 Task: Check the percentage active listings of center island in the last 5 years.
Action: Mouse moved to (985, 218)
Screenshot: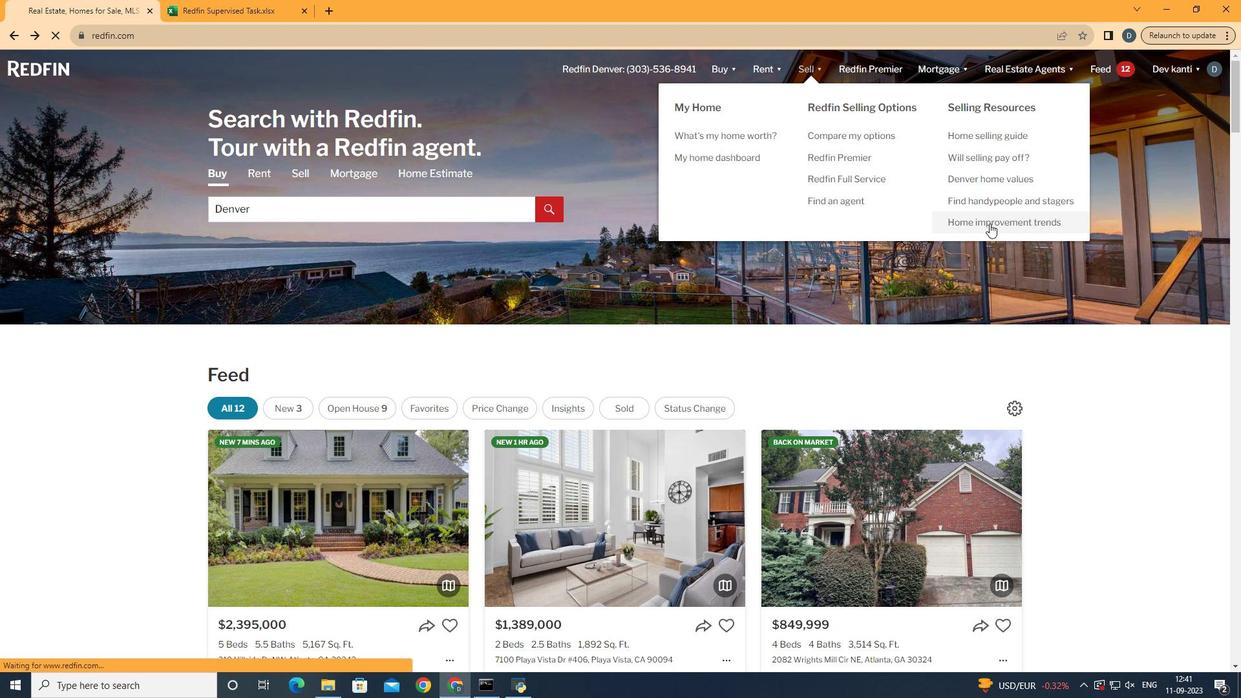 
Action: Mouse pressed left at (985, 218)
Screenshot: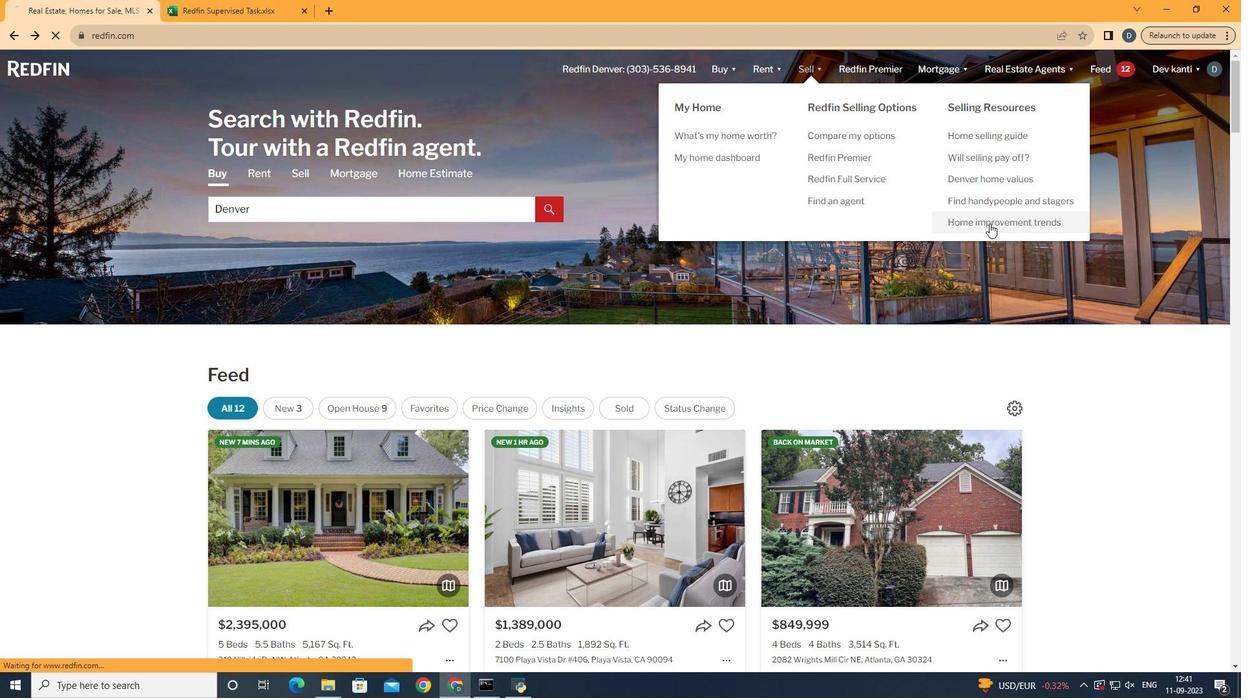 
Action: Mouse moved to (292, 239)
Screenshot: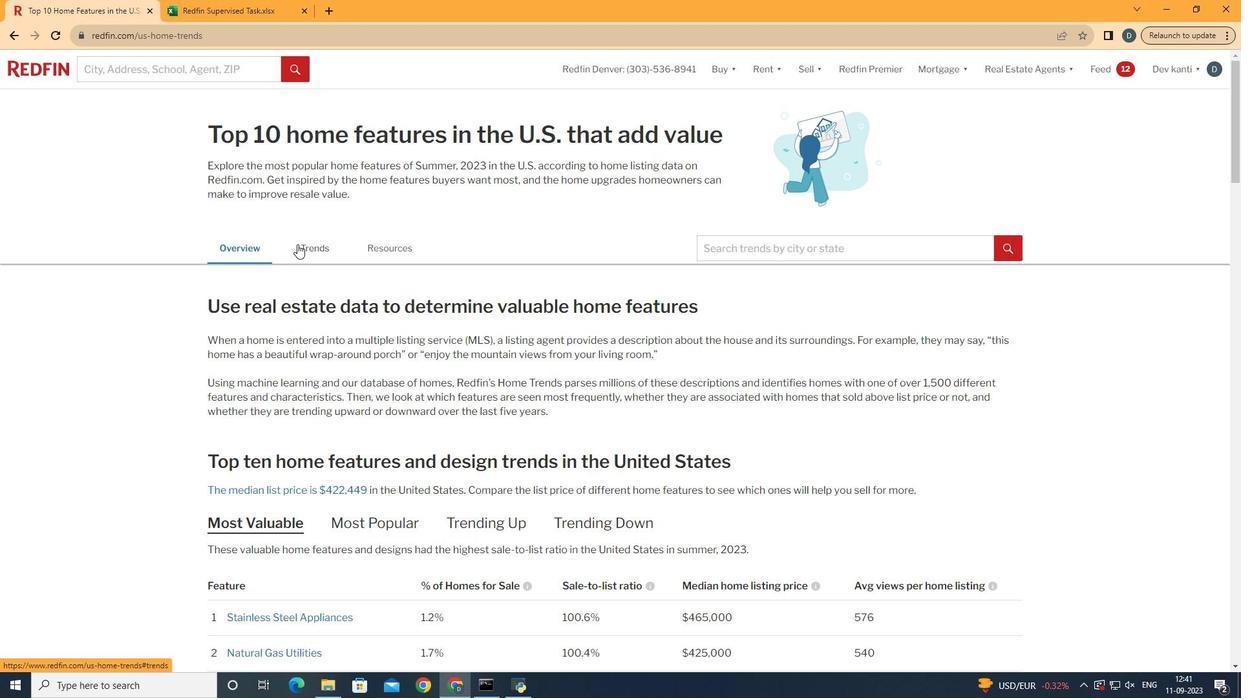
Action: Mouse pressed left at (292, 239)
Screenshot: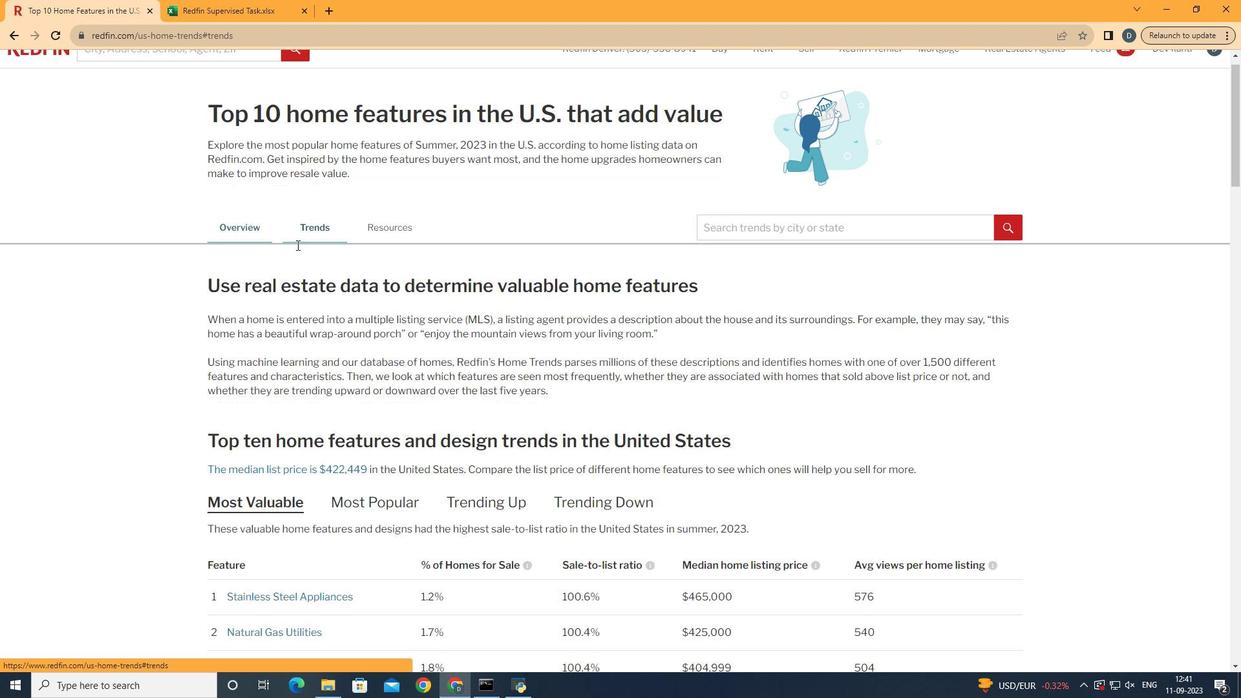
Action: Mouse moved to (459, 402)
Screenshot: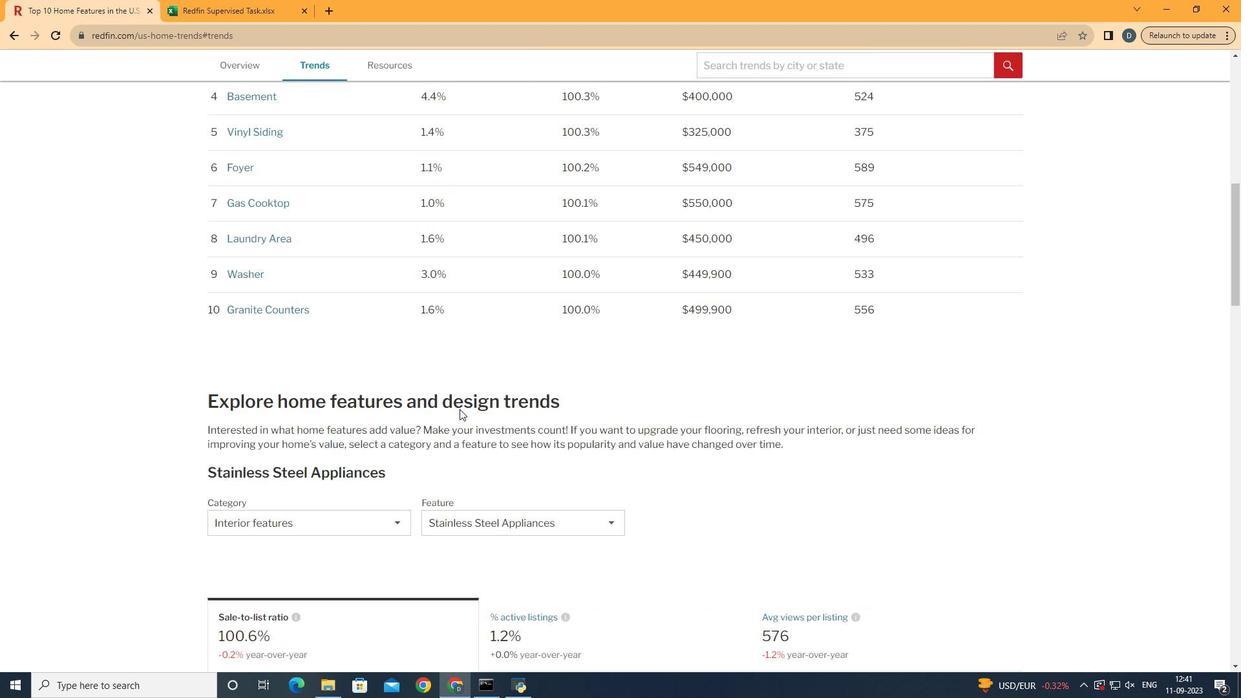 
Action: Mouse scrolled (459, 402) with delta (0, 0)
Screenshot: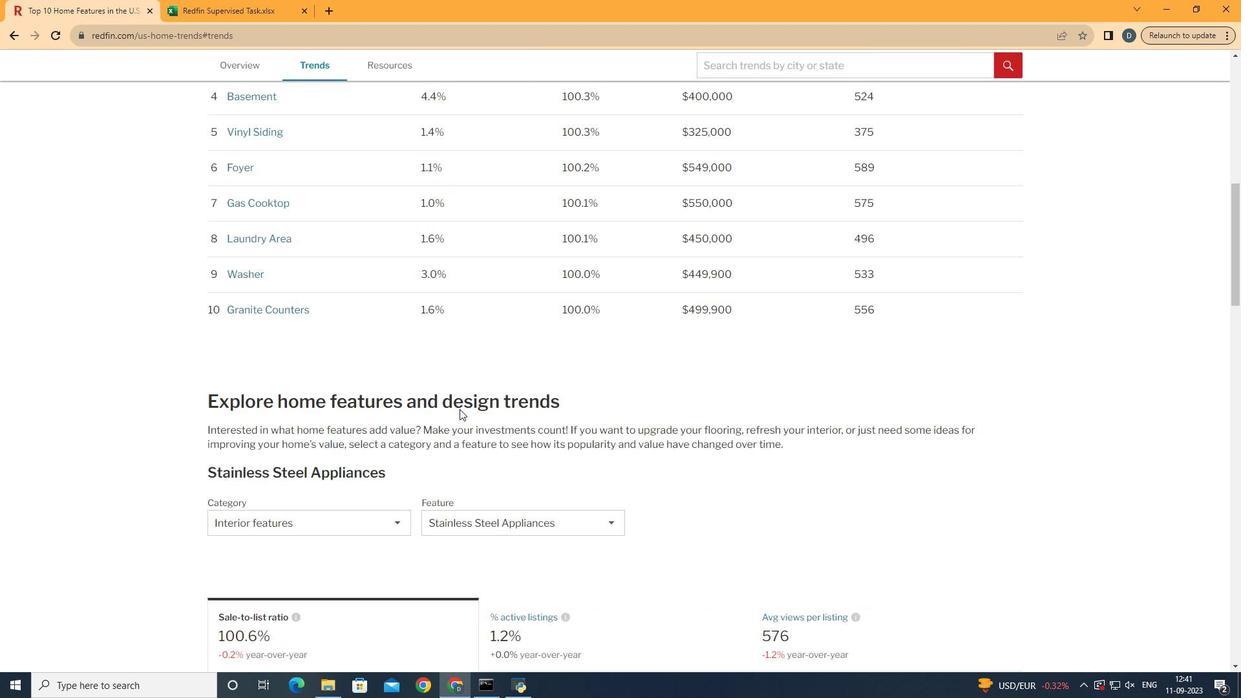 
Action: Mouse moved to (457, 403)
Screenshot: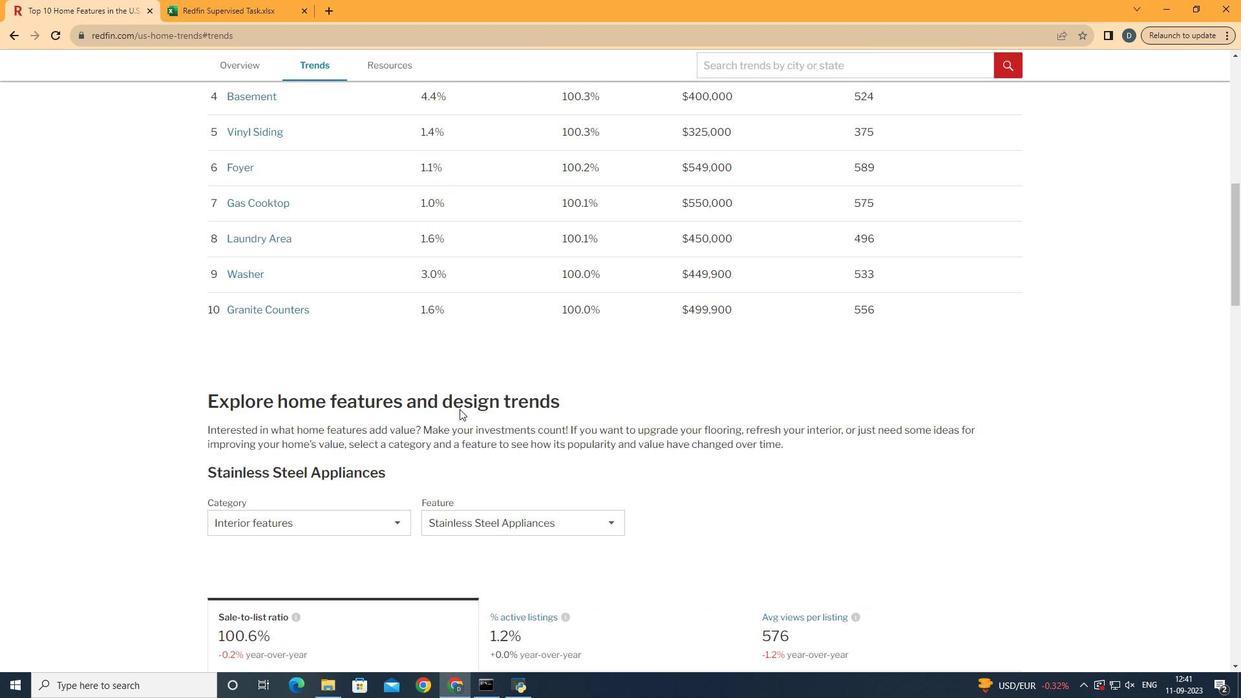 
Action: Mouse scrolled (457, 402) with delta (0, 0)
Screenshot: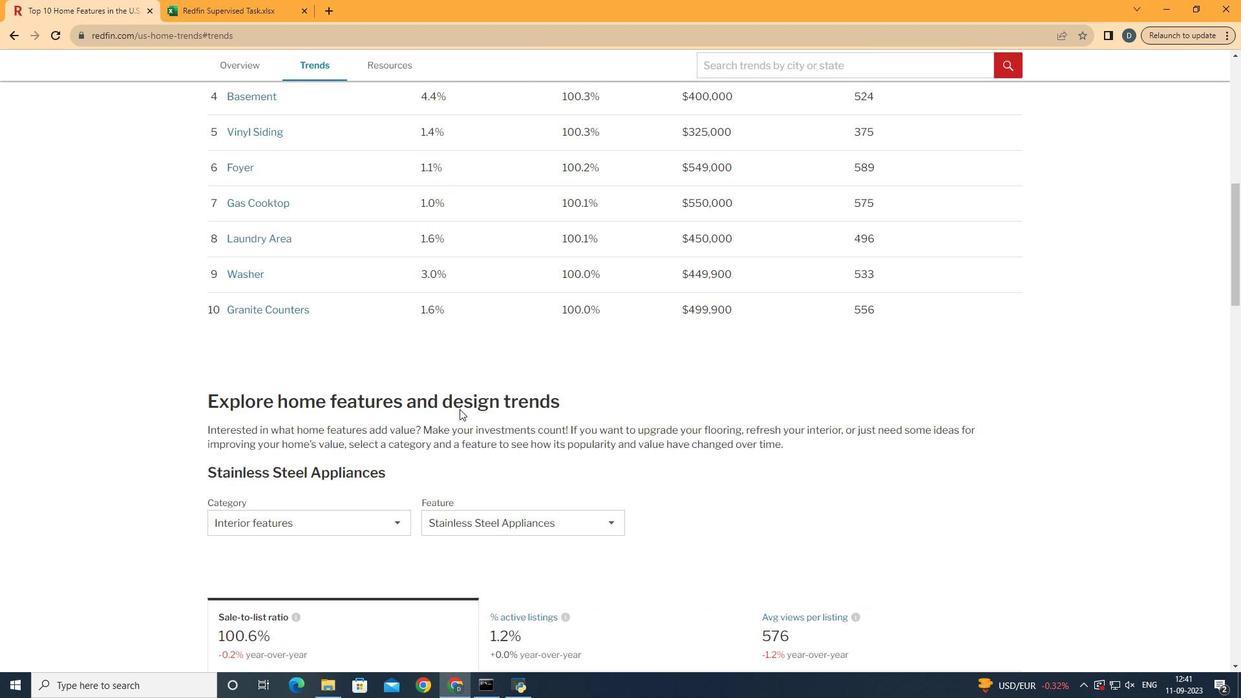 
Action: Mouse moved to (455, 404)
Screenshot: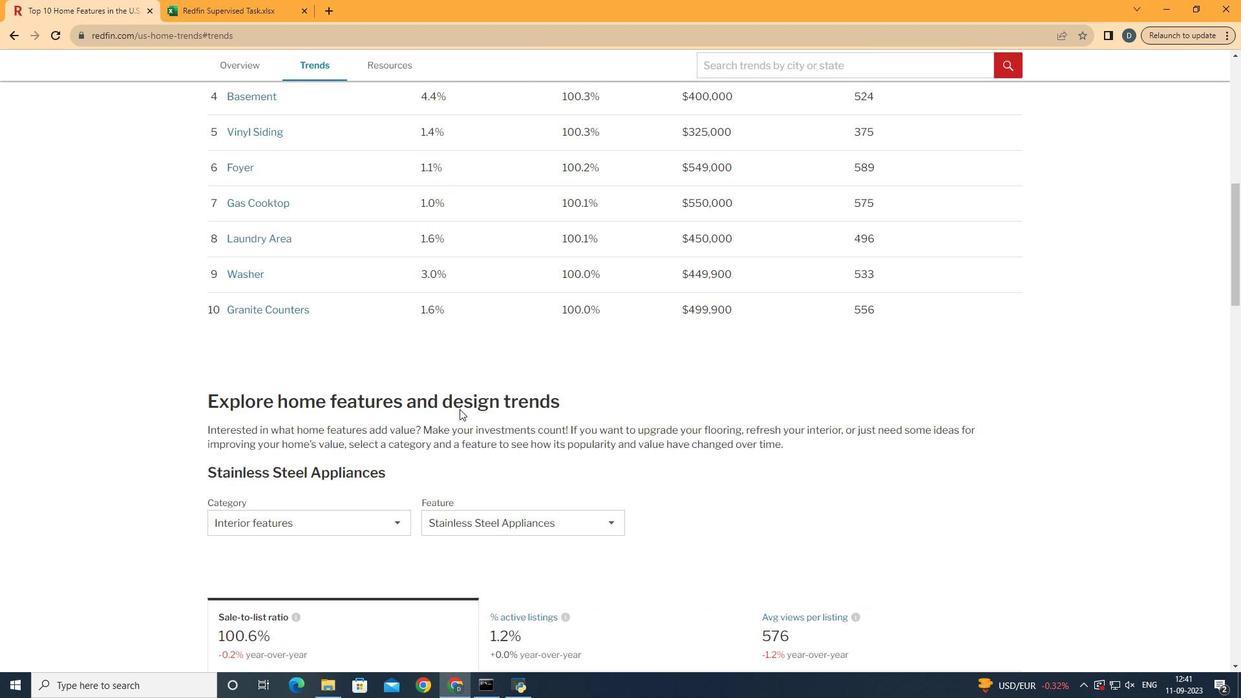 
Action: Mouse scrolled (455, 403) with delta (0, 0)
Screenshot: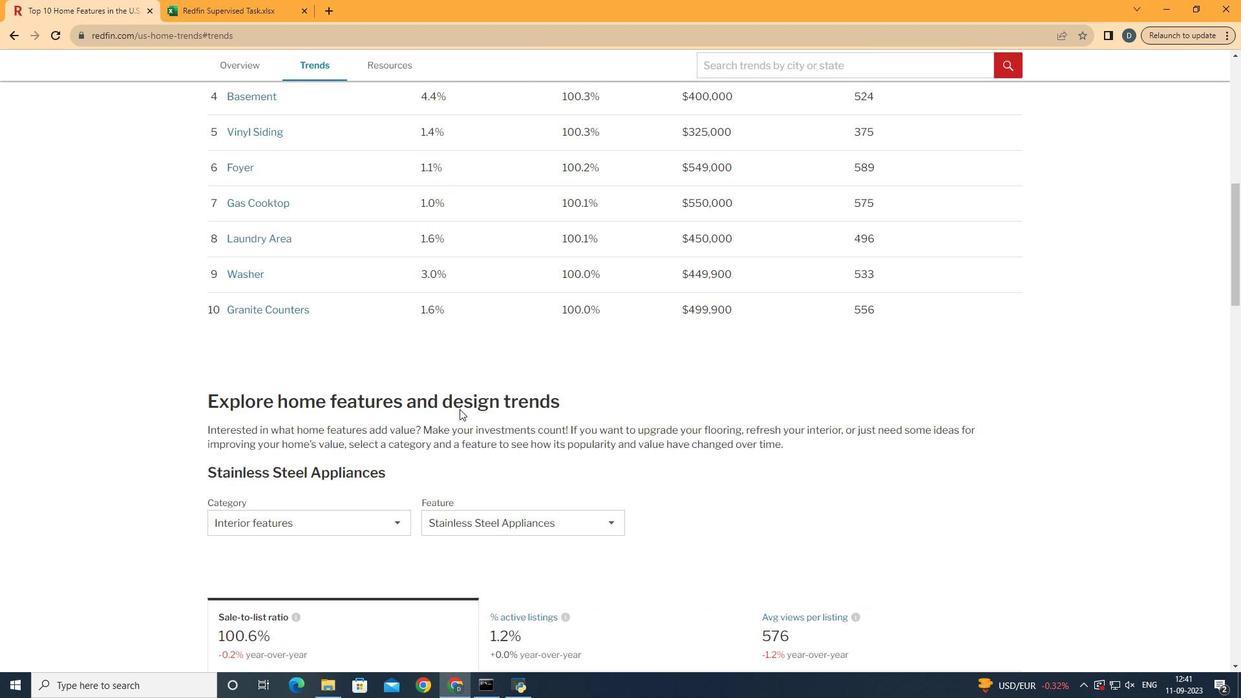 
Action: Mouse moved to (454, 404)
Screenshot: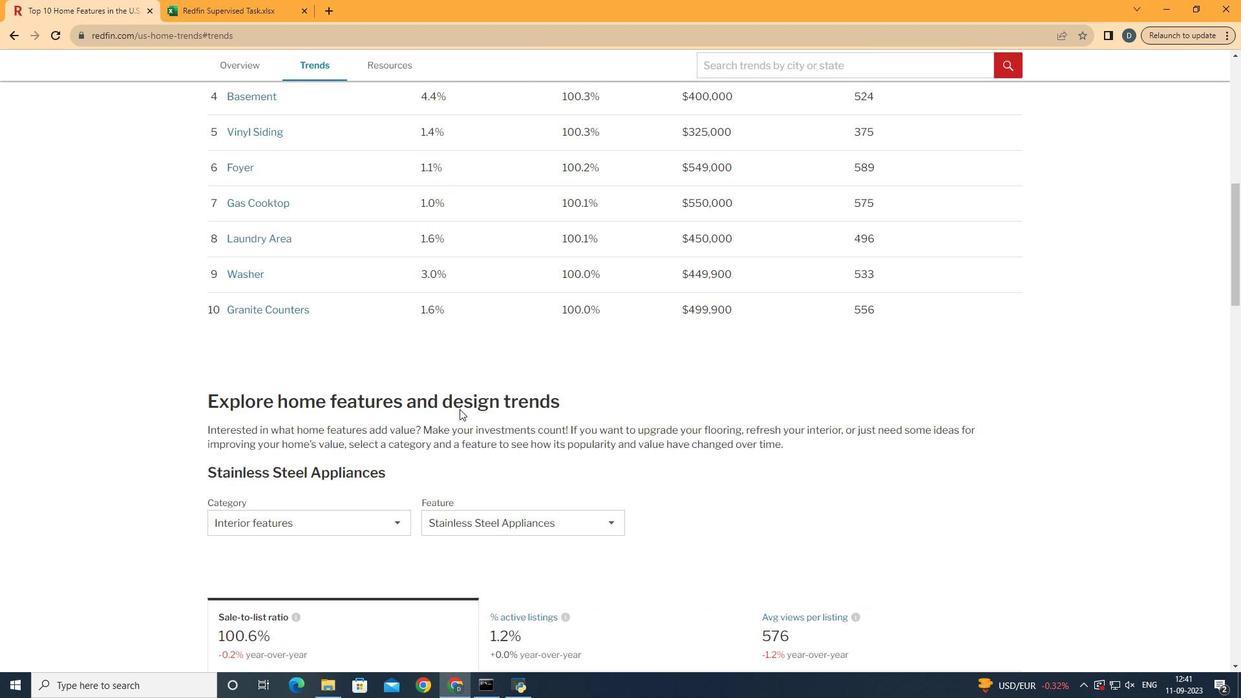 
Action: Mouse scrolled (454, 403) with delta (0, 0)
Screenshot: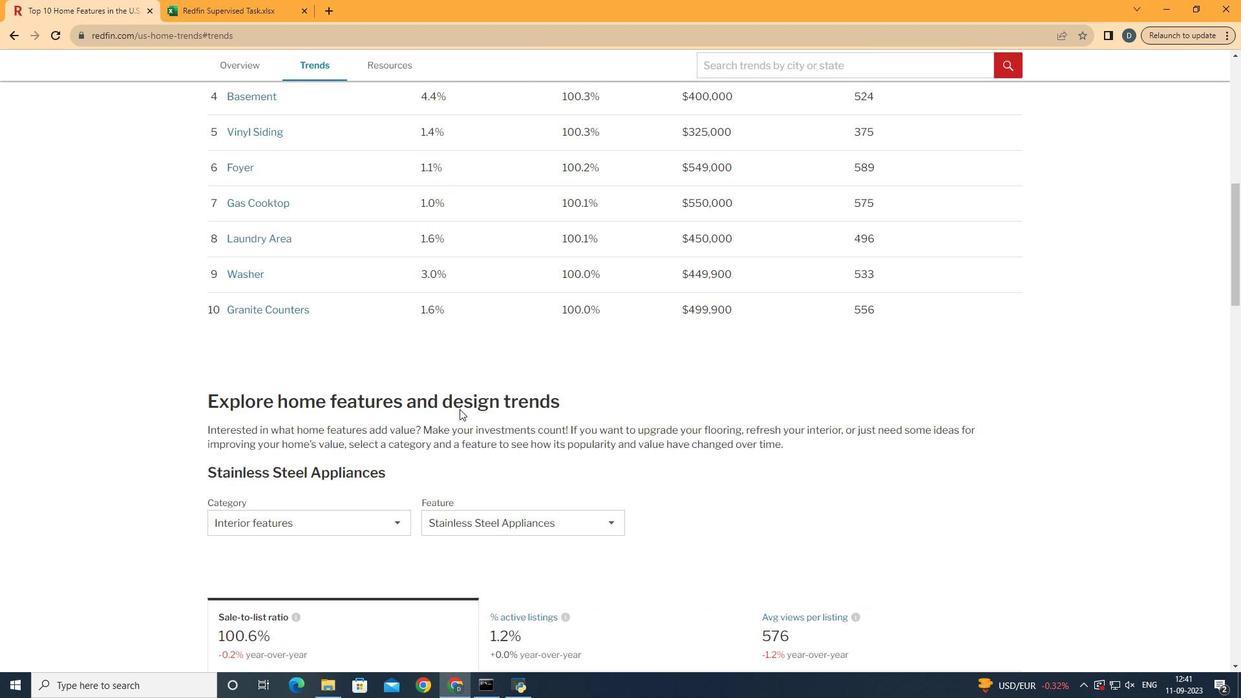 
Action: Mouse scrolled (454, 403) with delta (0, 0)
Screenshot: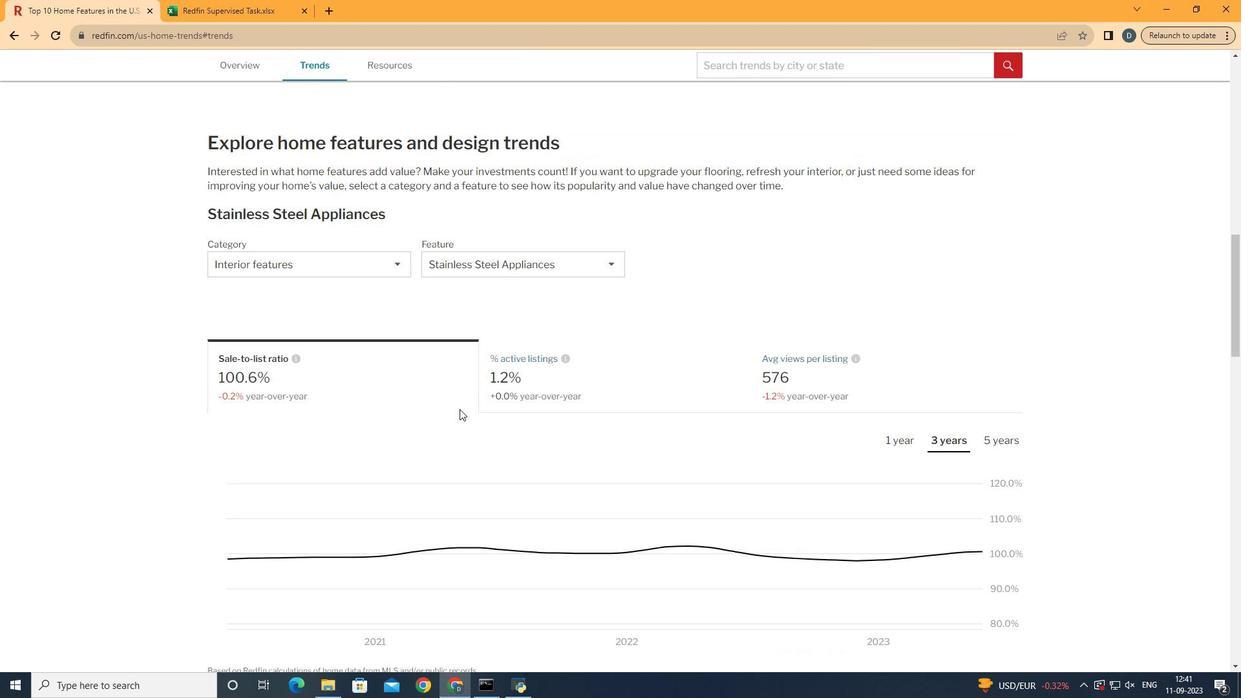 
Action: Mouse scrolled (454, 403) with delta (0, 0)
Screenshot: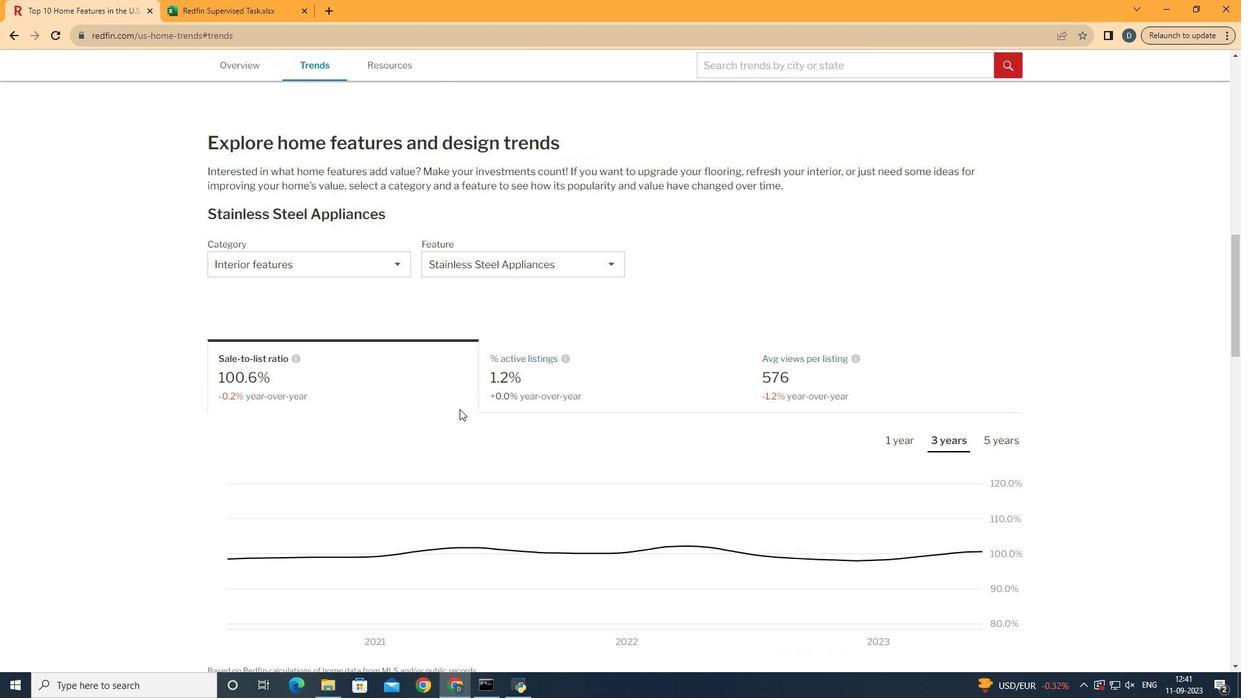 
Action: Mouse scrolled (454, 403) with delta (0, 0)
Screenshot: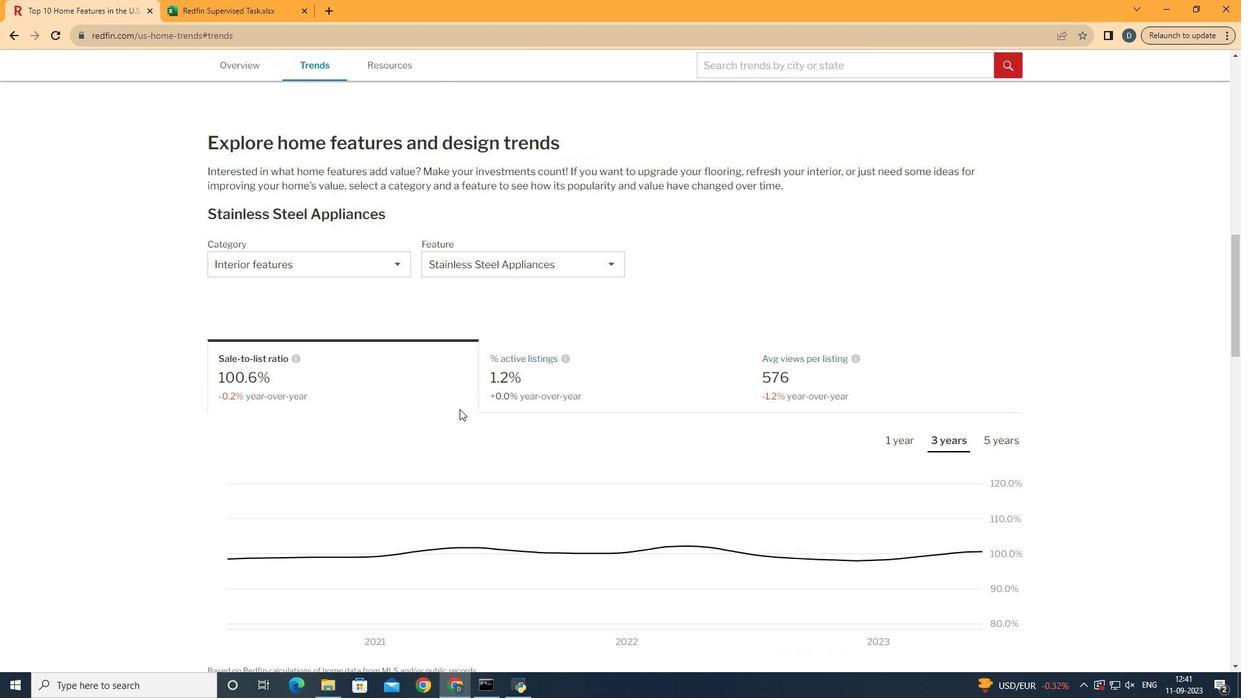 
Action: Mouse scrolled (454, 403) with delta (0, 0)
Screenshot: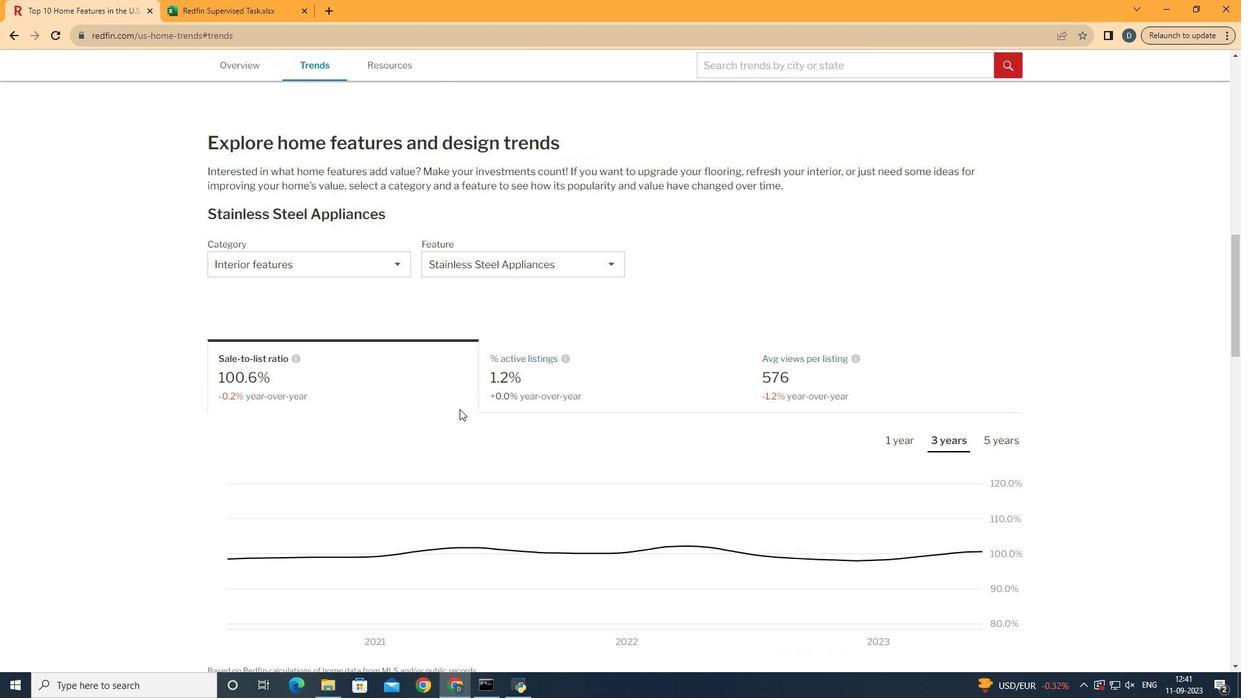 
Action: Mouse moved to (379, 283)
Screenshot: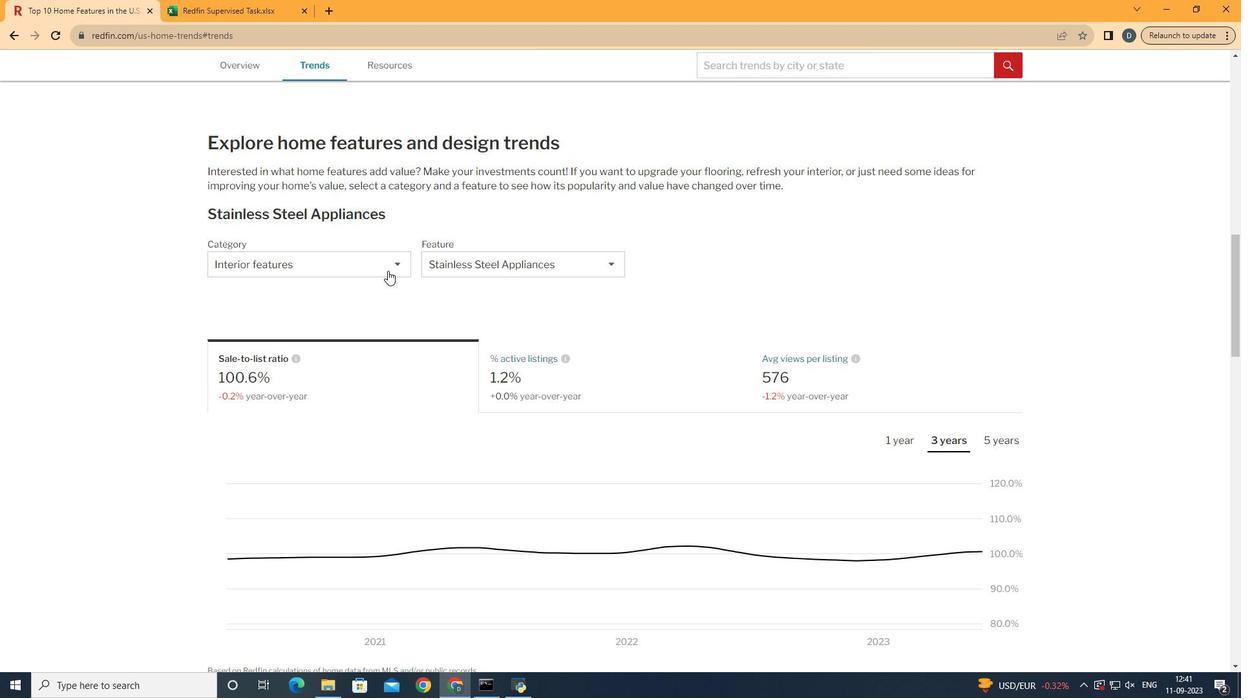
Action: Mouse pressed left at (379, 283)
Screenshot: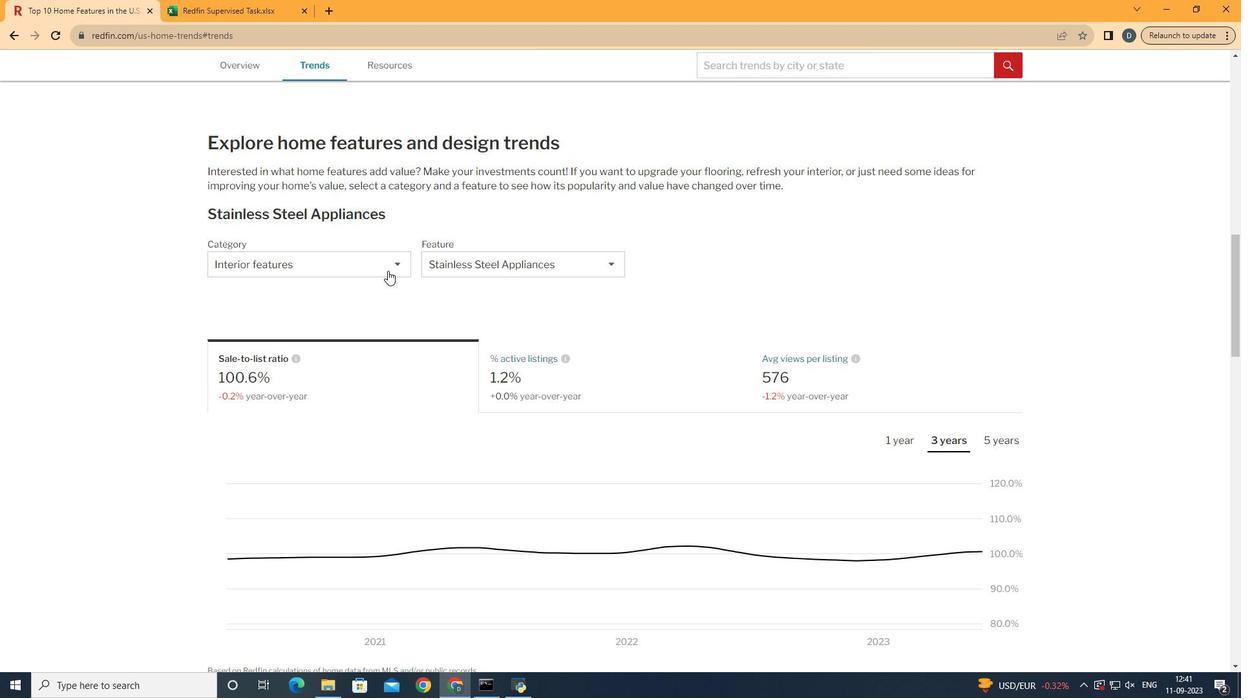 
Action: Mouse moved to (382, 265)
Screenshot: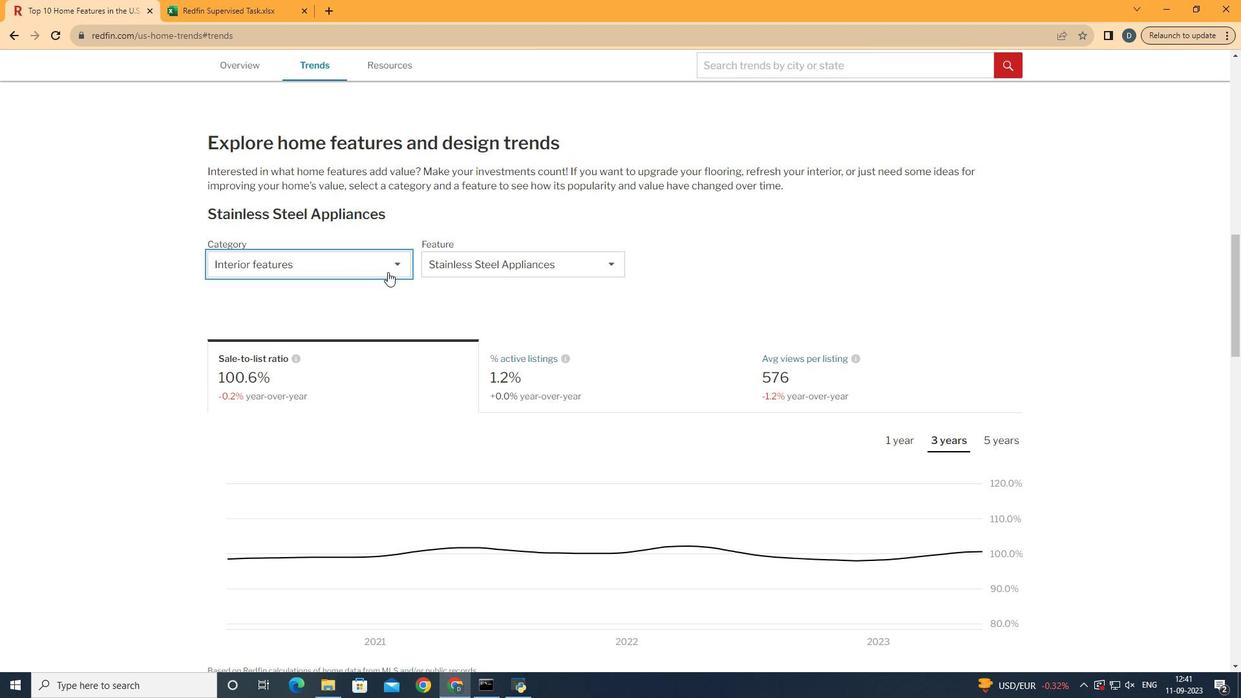 
Action: Mouse pressed left at (382, 265)
Screenshot: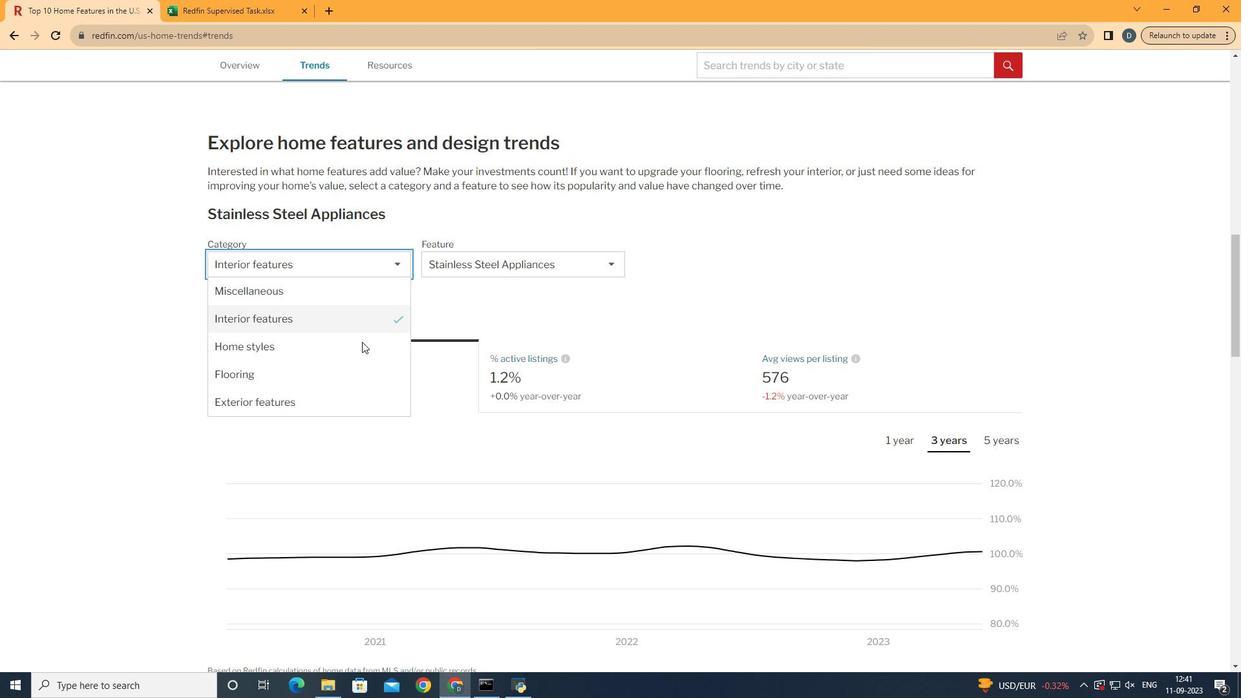 
Action: Mouse moved to (379, 318)
Screenshot: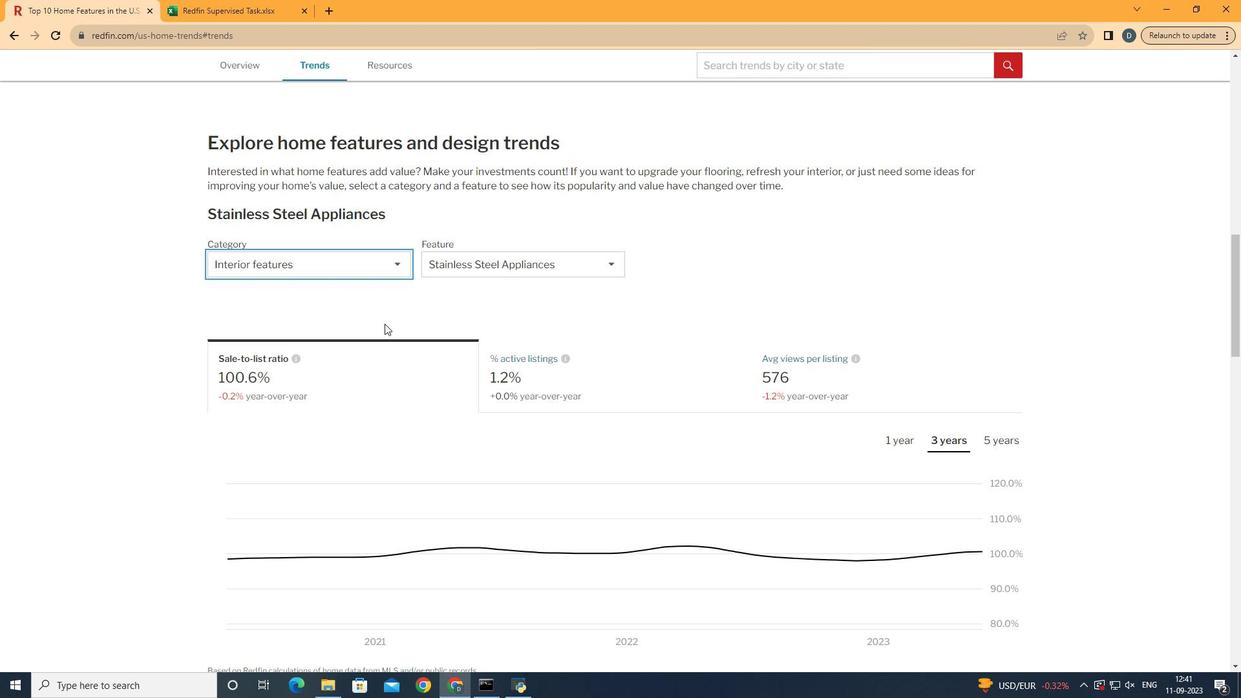 
Action: Mouse pressed left at (379, 318)
Screenshot: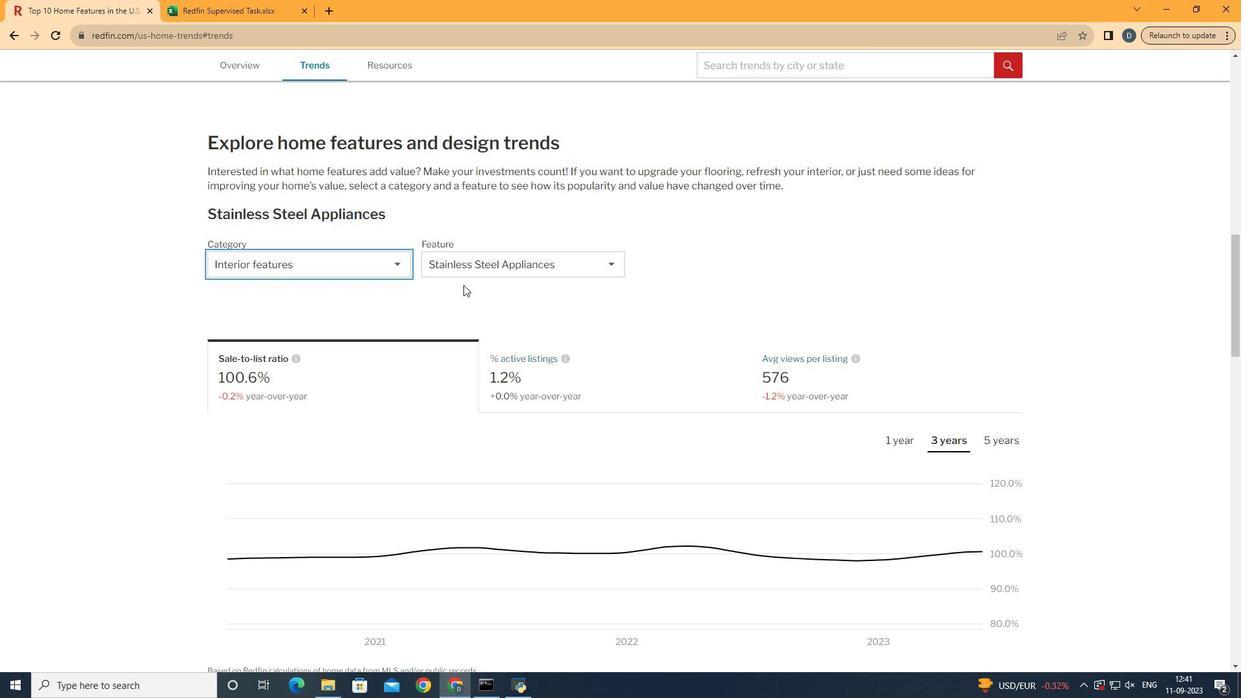
Action: Mouse moved to (504, 260)
Screenshot: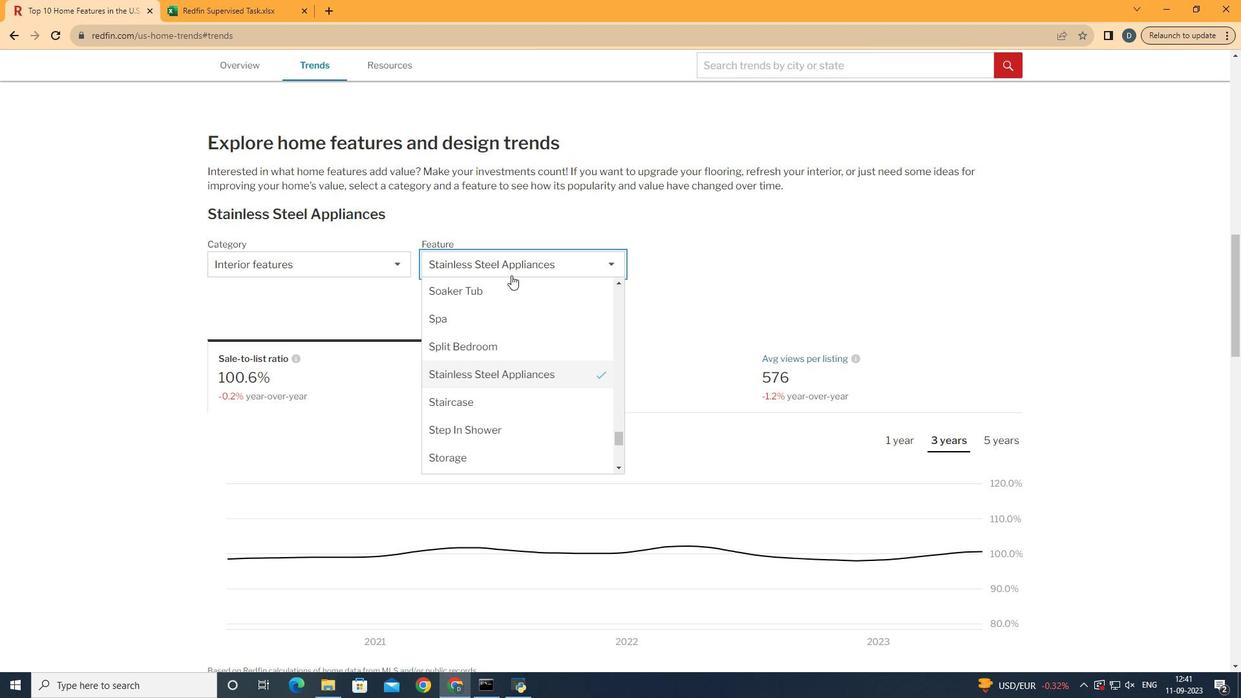 
Action: Mouse pressed left at (504, 260)
Screenshot: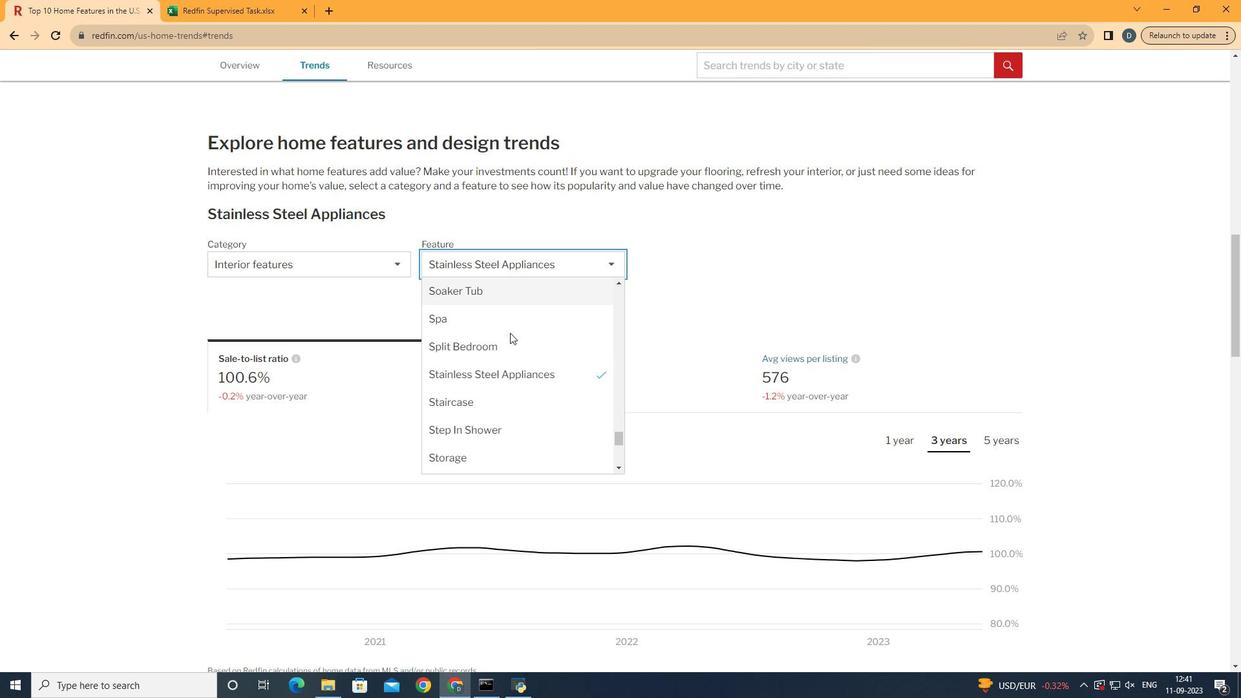 
Action: Mouse moved to (496, 354)
Screenshot: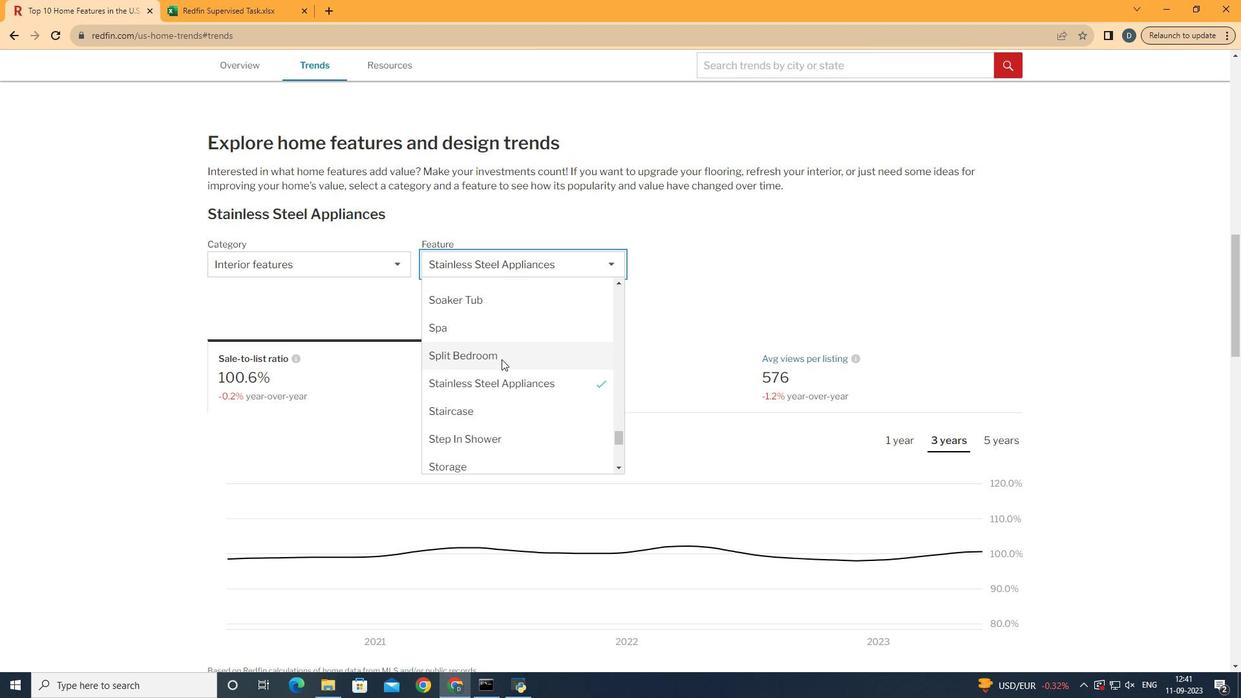 
Action: Mouse scrolled (496, 355) with delta (0, 0)
Screenshot: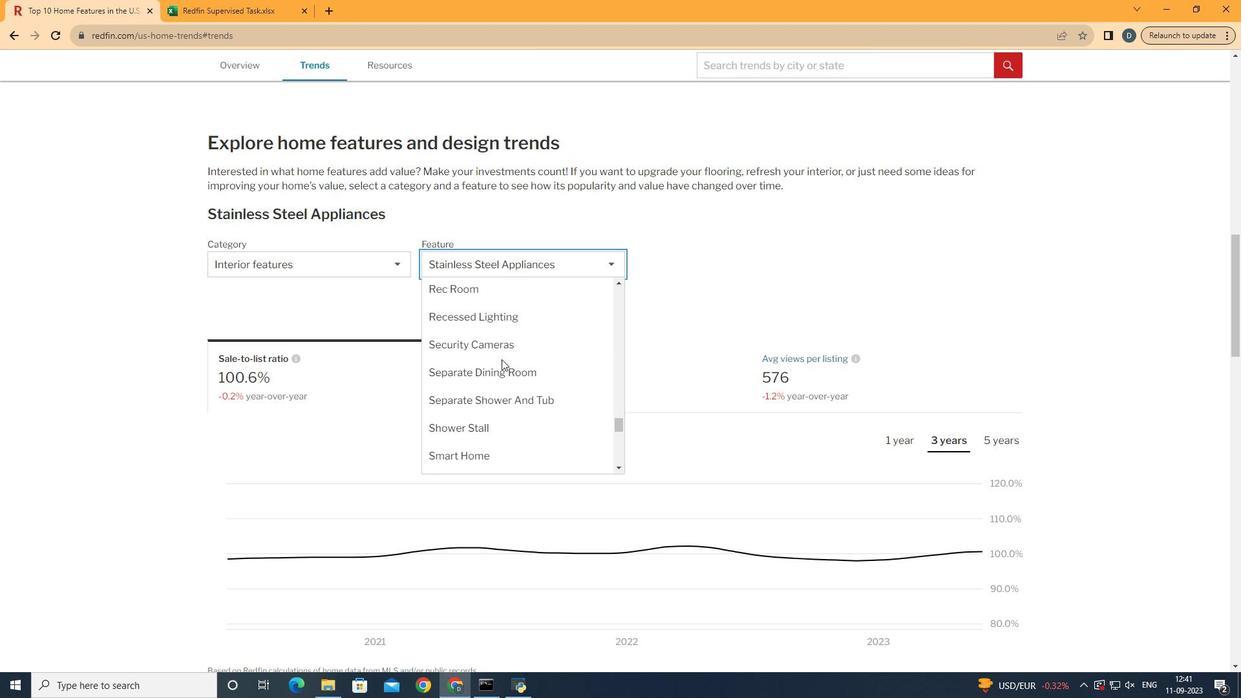 
Action: Mouse scrolled (496, 355) with delta (0, 0)
Screenshot: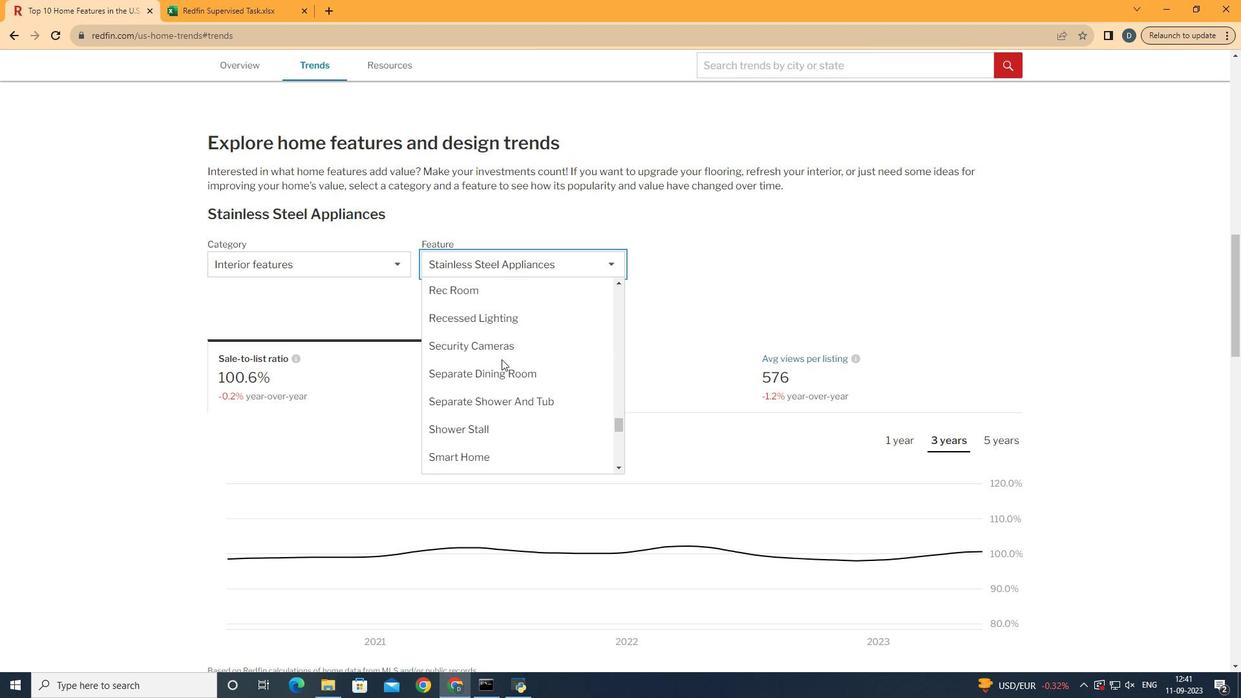 
Action: Mouse scrolled (496, 355) with delta (0, 0)
Screenshot: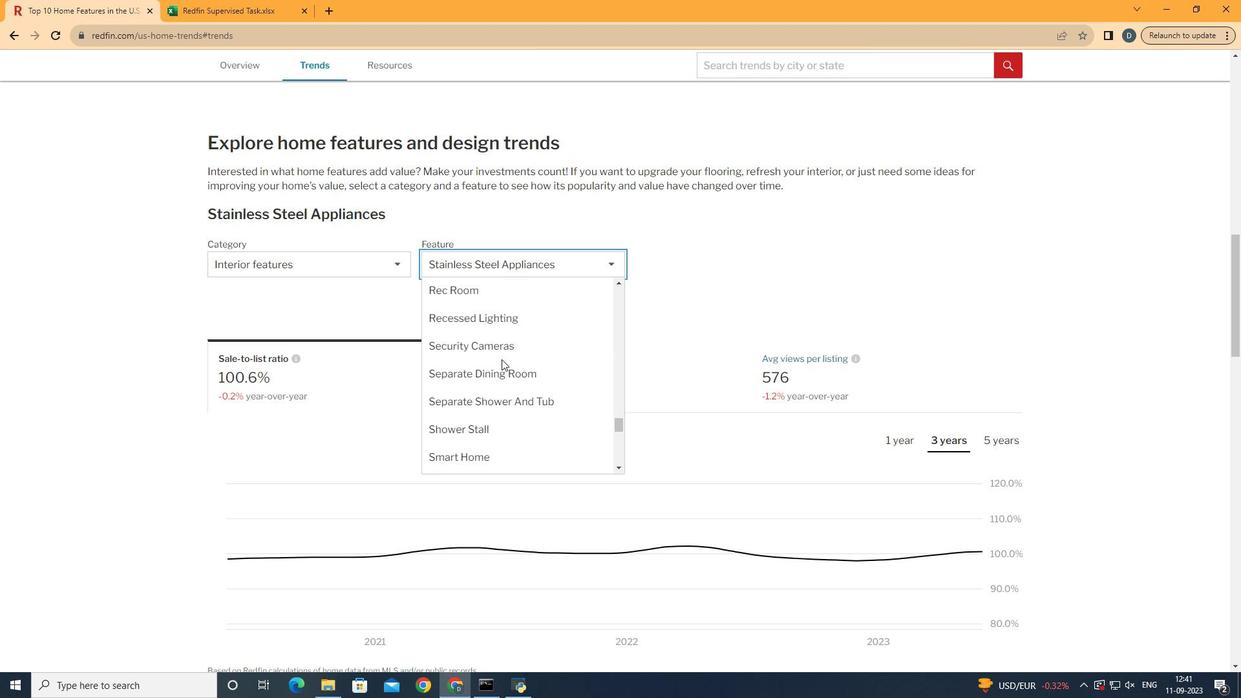 
Action: Mouse scrolled (496, 355) with delta (0, 0)
Screenshot: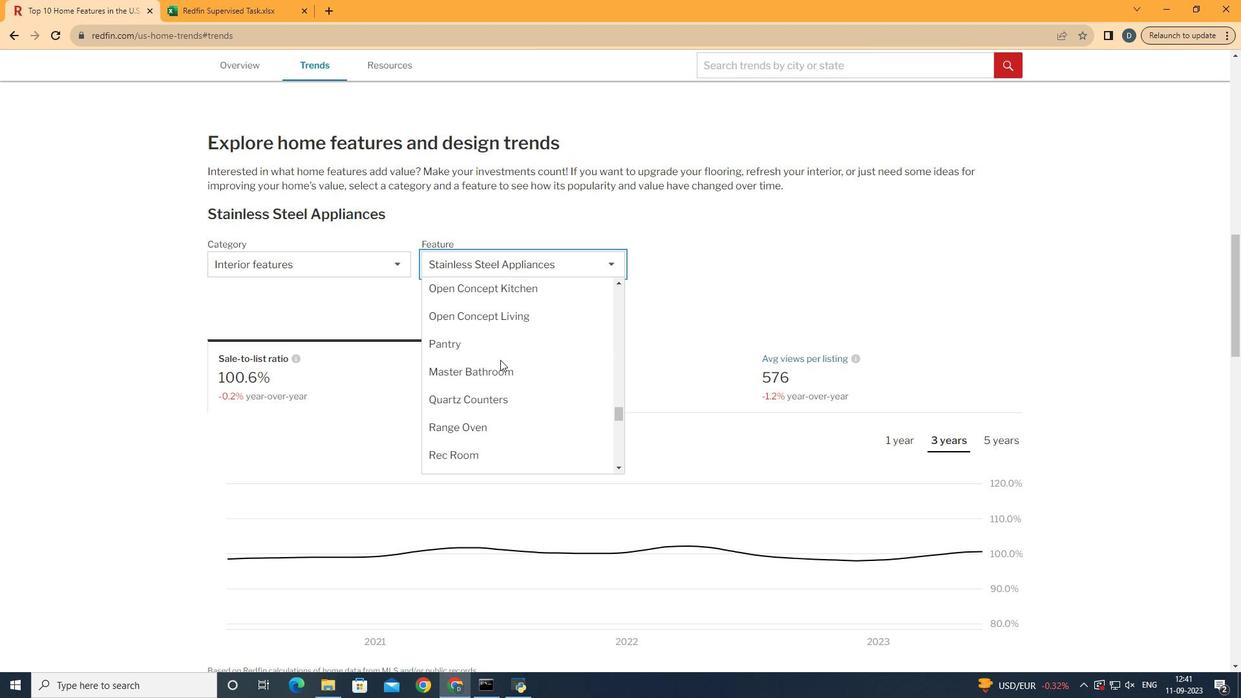 
Action: Mouse scrolled (496, 355) with delta (0, 0)
Screenshot: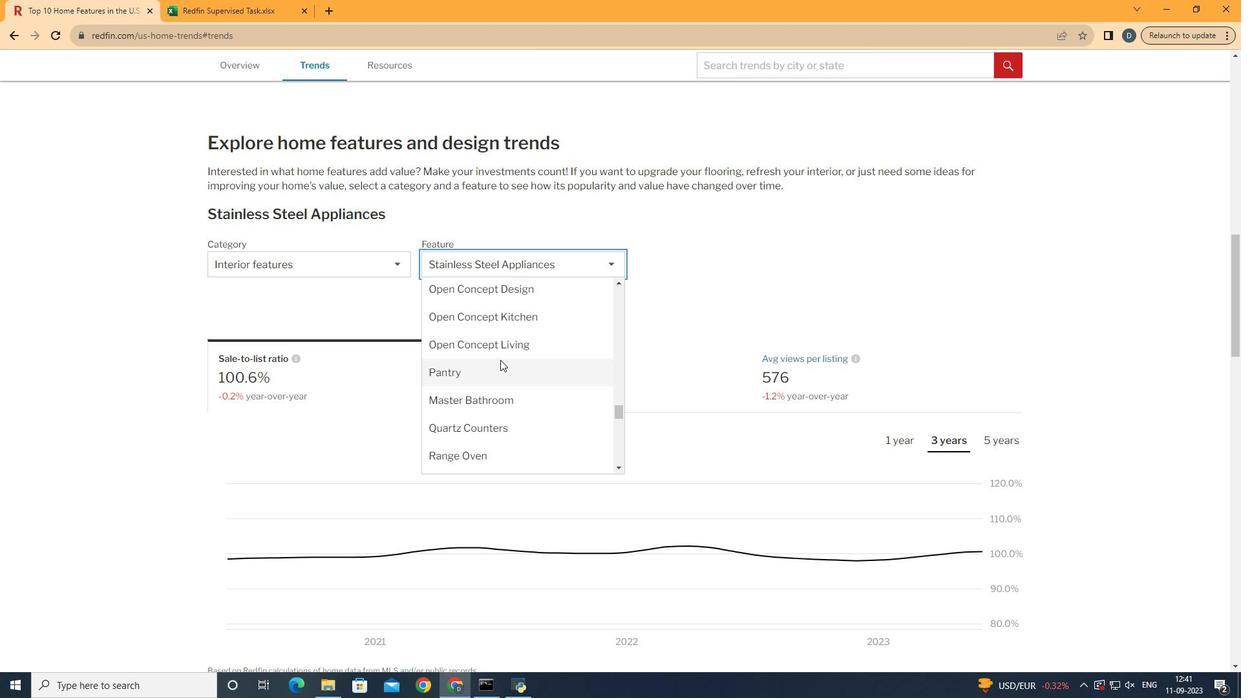 
Action: Mouse scrolled (496, 355) with delta (0, 0)
Screenshot: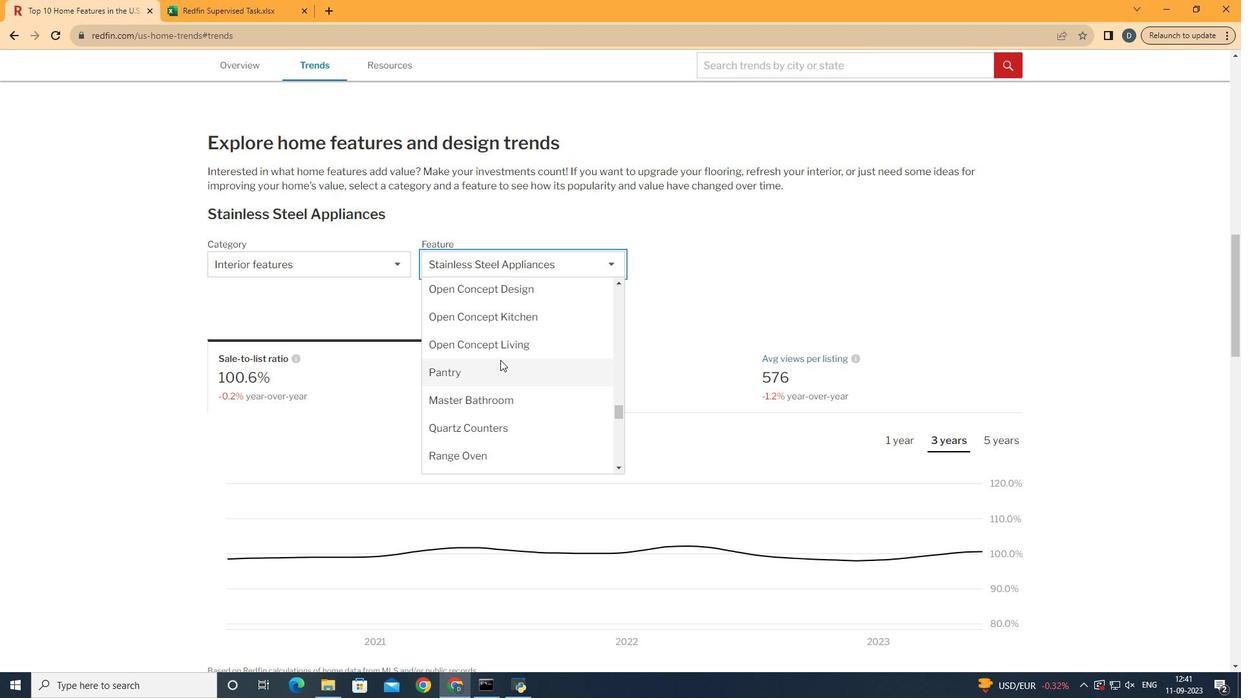 
Action: Mouse moved to (495, 355)
Screenshot: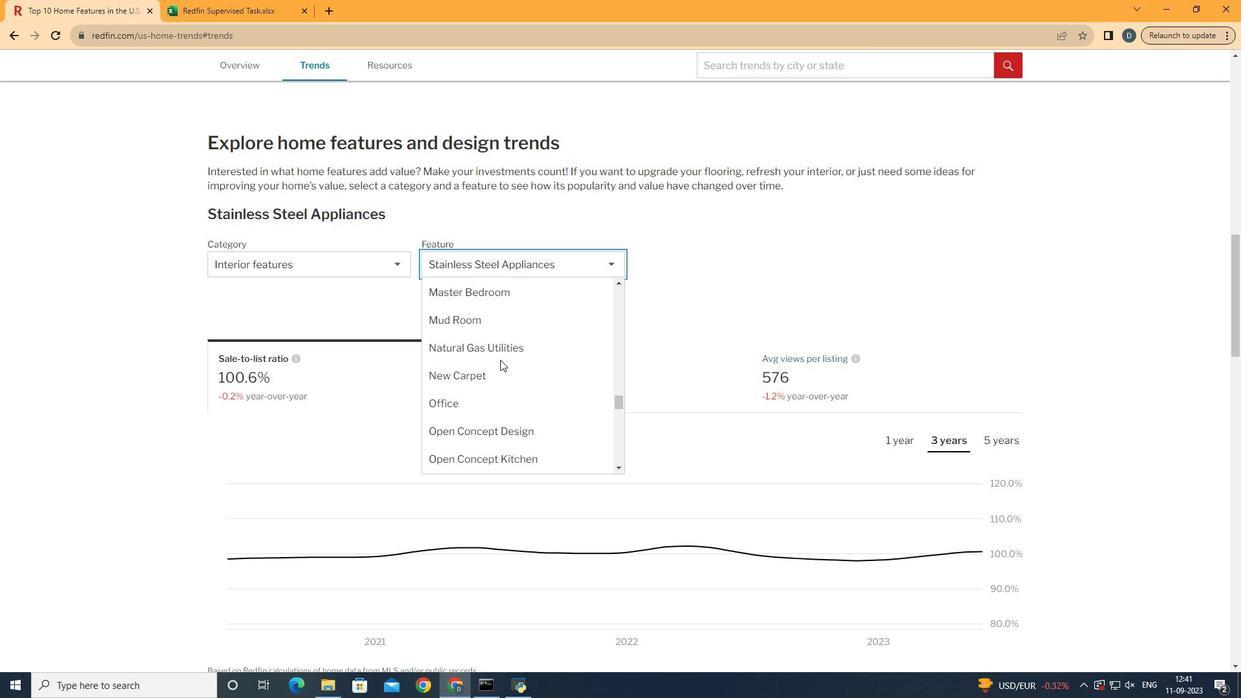 
Action: Mouse scrolled (495, 355) with delta (0, 0)
Screenshot: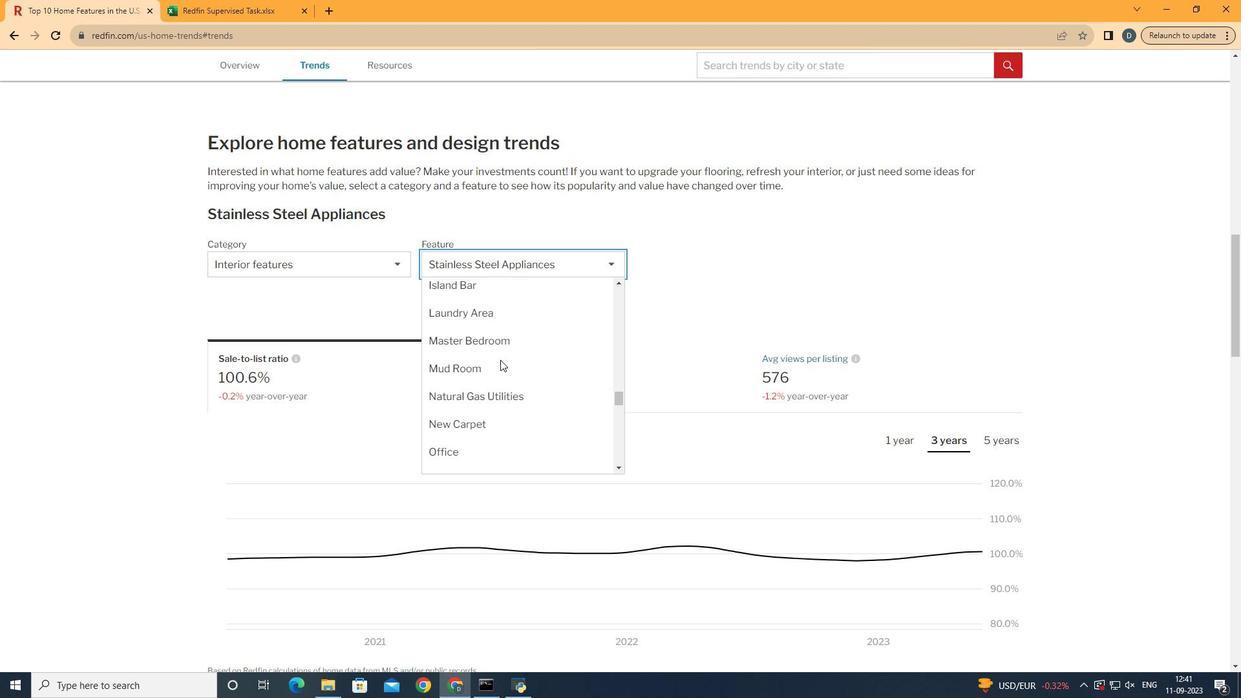 
Action: Mouse scrolled (495, 355) with delta (0, 0)
Screenshot: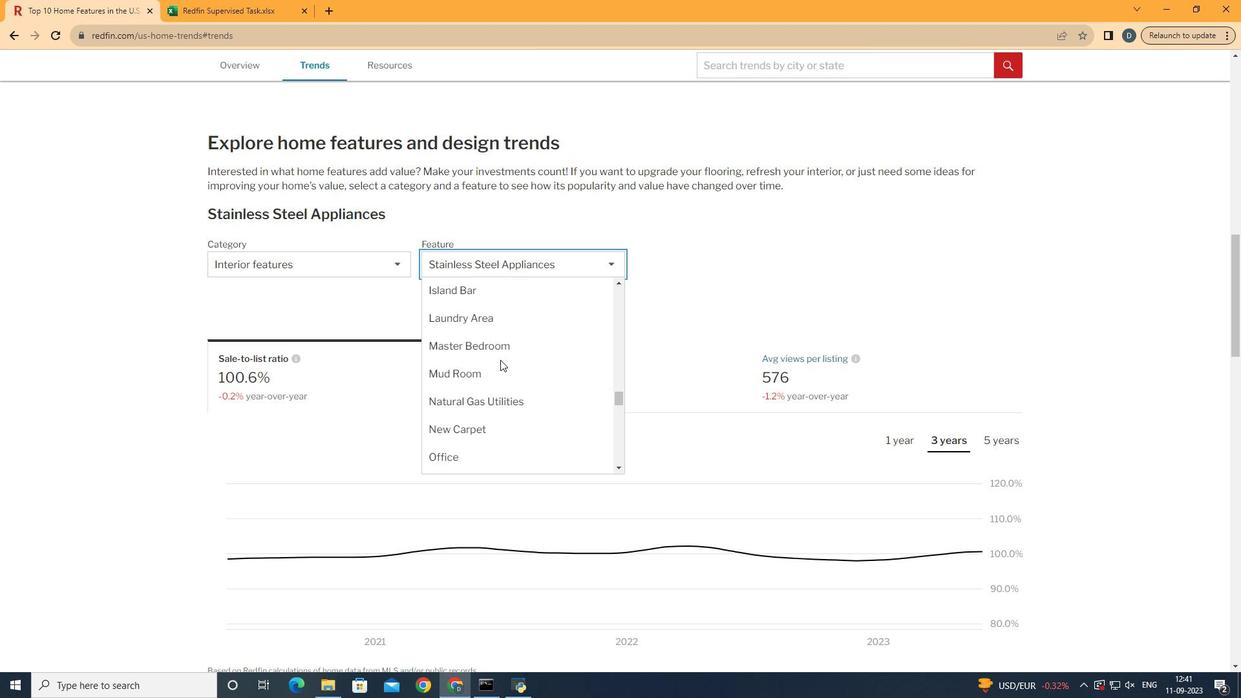 
Action: Mouse scrolled (495, 355) with delta (0, 0)
Screenshot: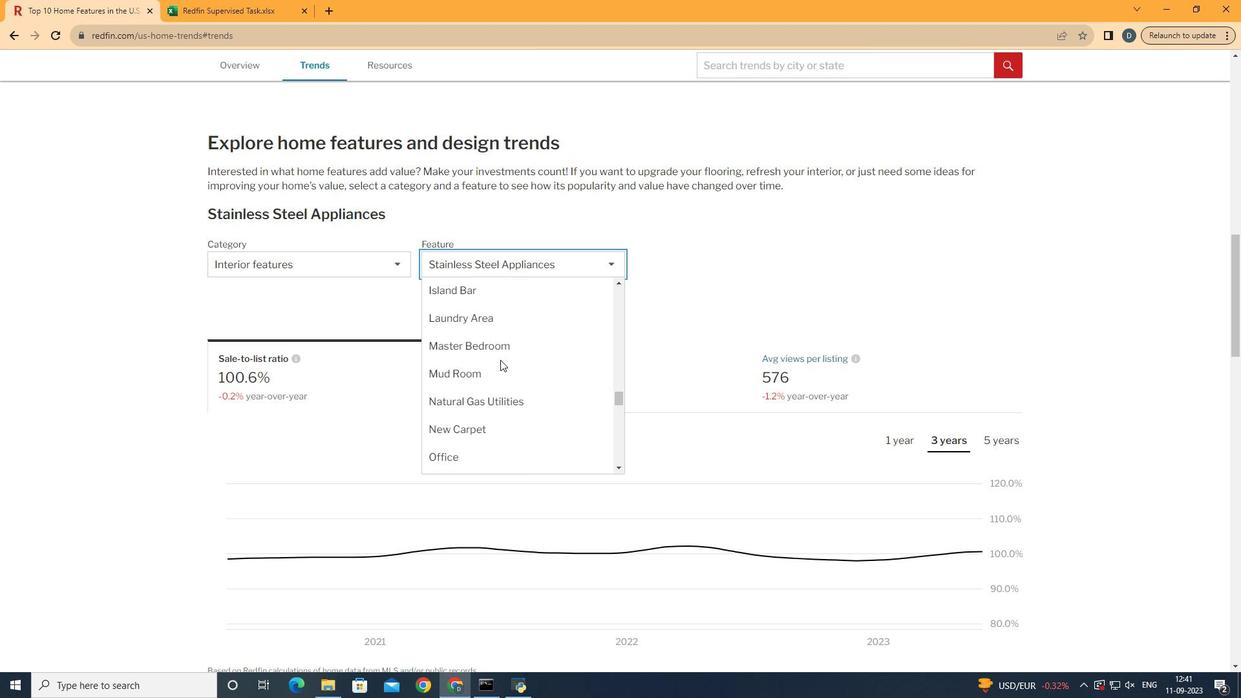 
Action: Mouse scrolled (495, 355) with delta (0, 0)
Screenshot: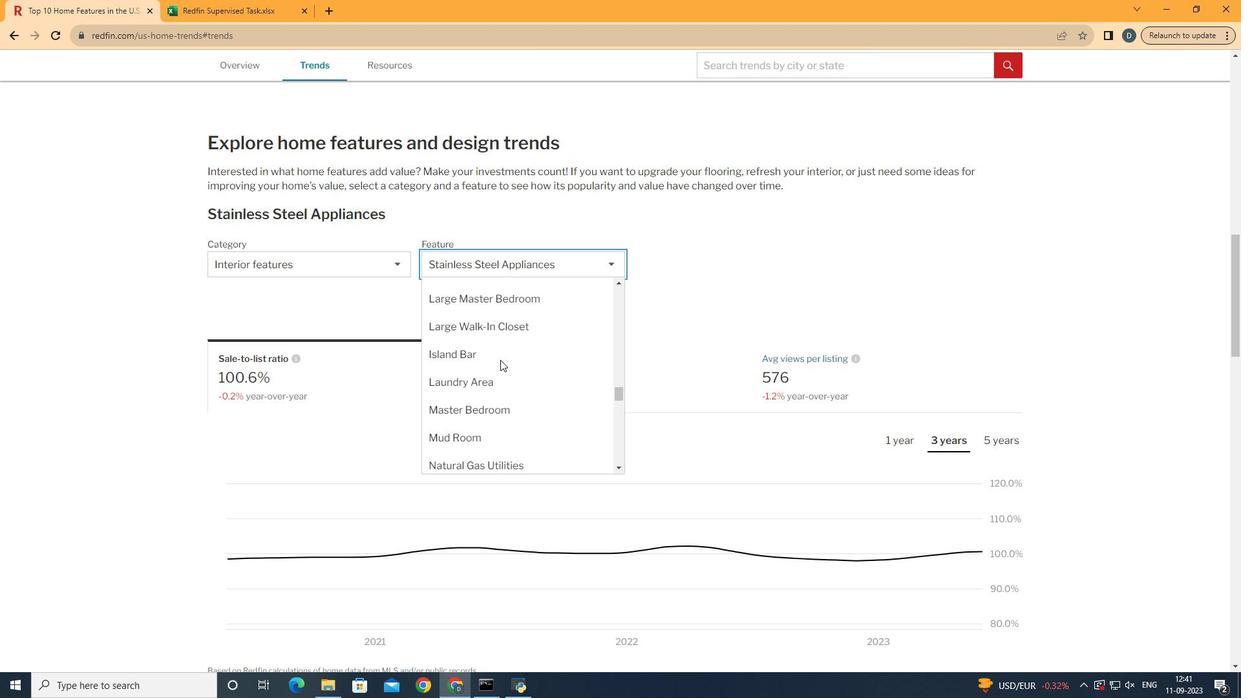 
Action: Mouse scrolled (495, 355) with delta (0, 0)
Screenshot: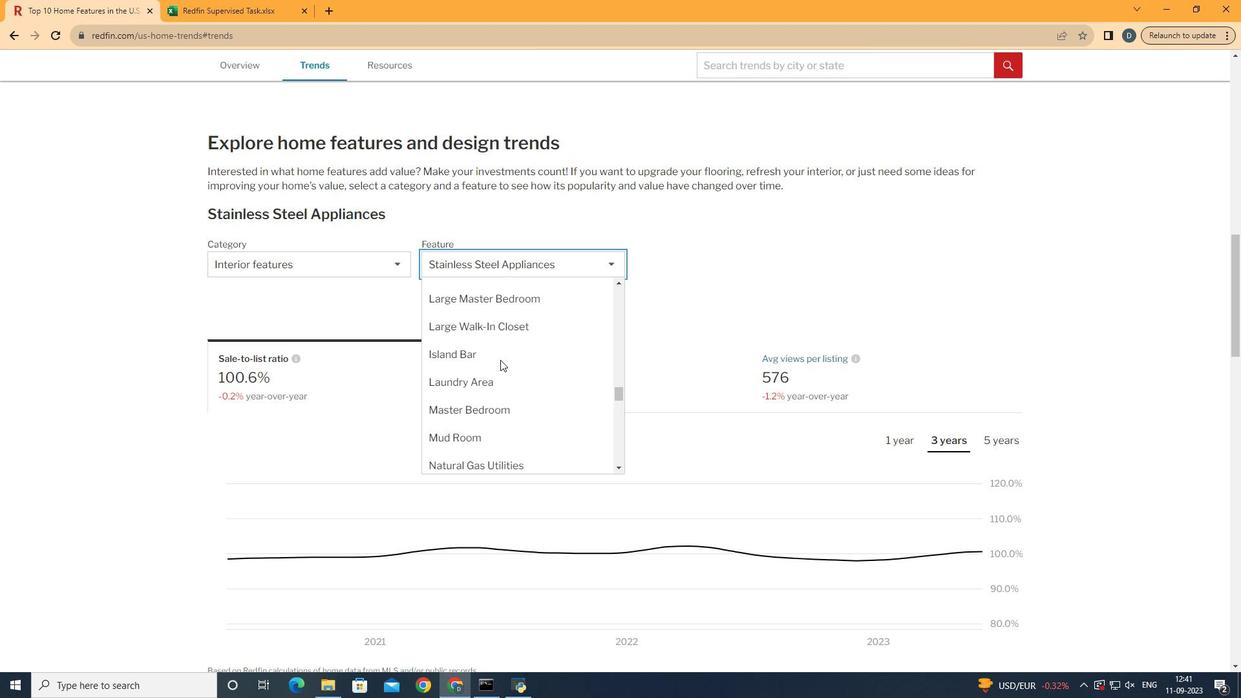 
Action: Mouse scrolled (495, 354) with delta (0, 0)
Screenshot: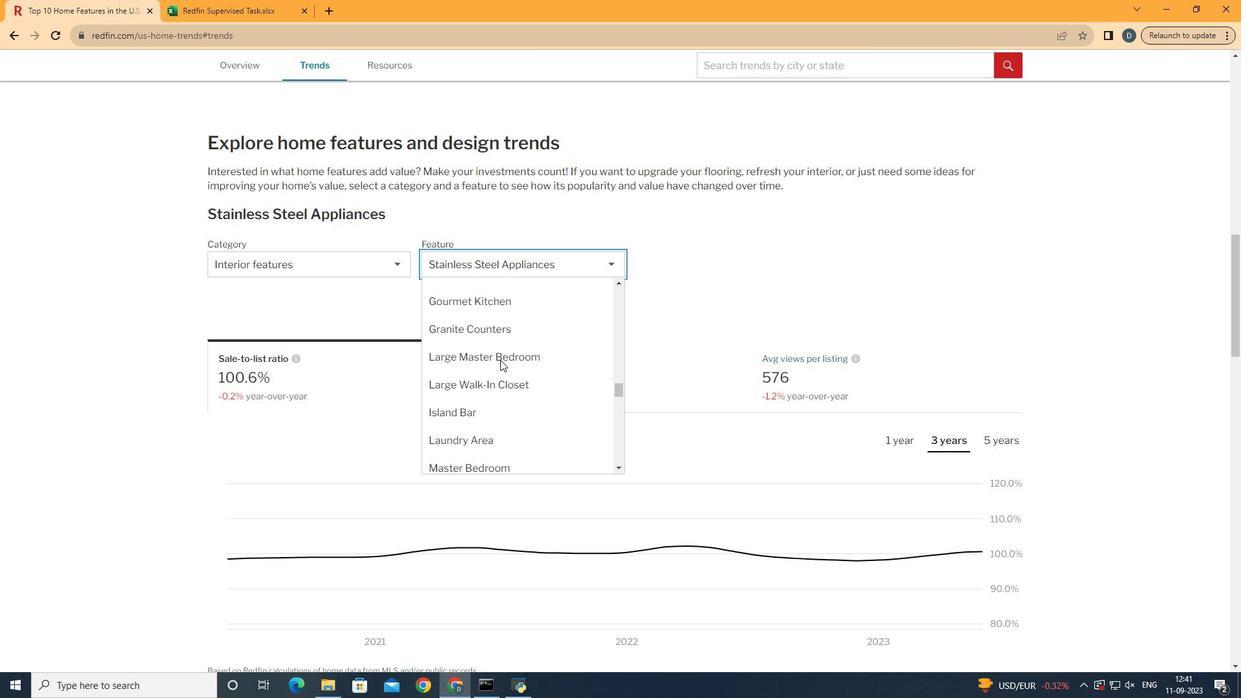 
Action: Mouse scrolled (495, 355) with delta (0, 0)
Screenshot: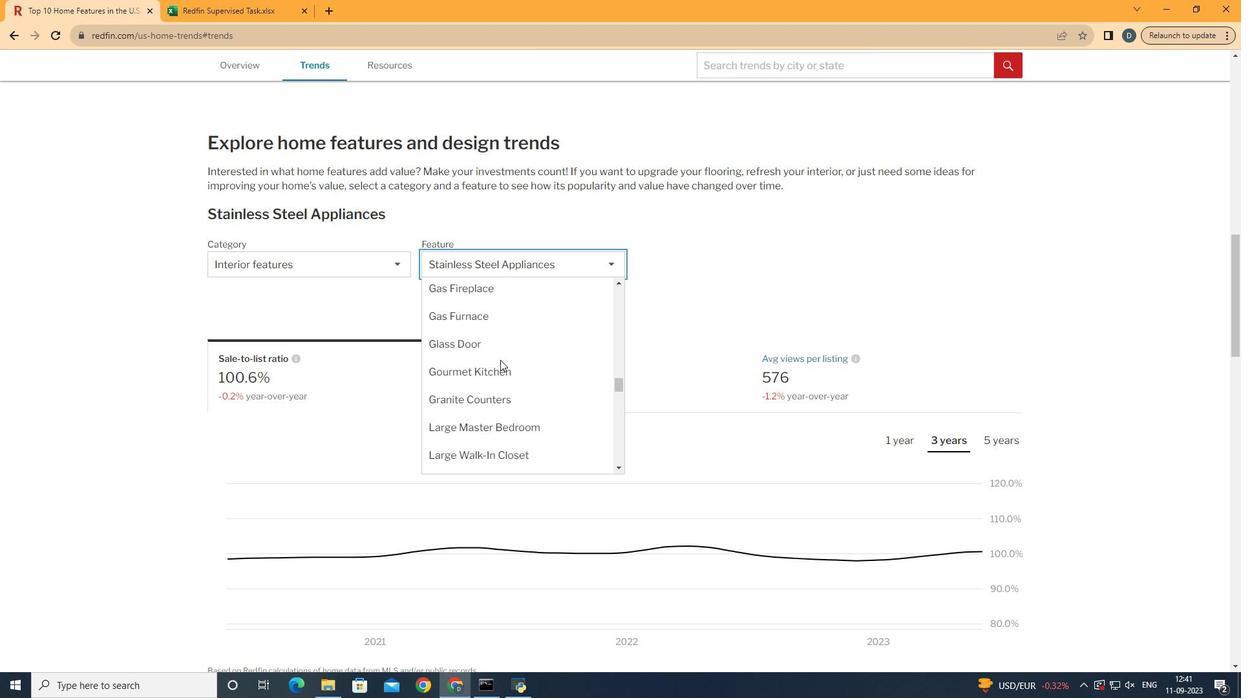 
Action: Mouse scrolled (495, 355) with delta (0, 0)
Screenshot: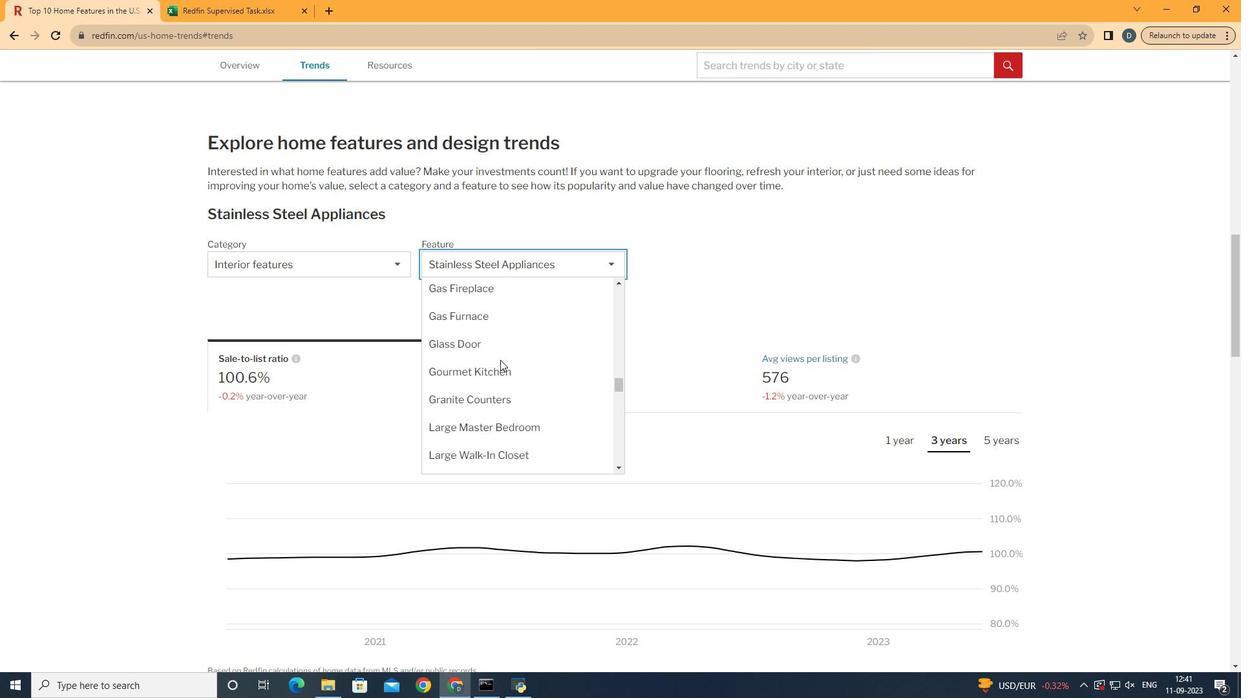
Action: Mouse scrolled (495, 355) with delta (0, 0)
Screenshot: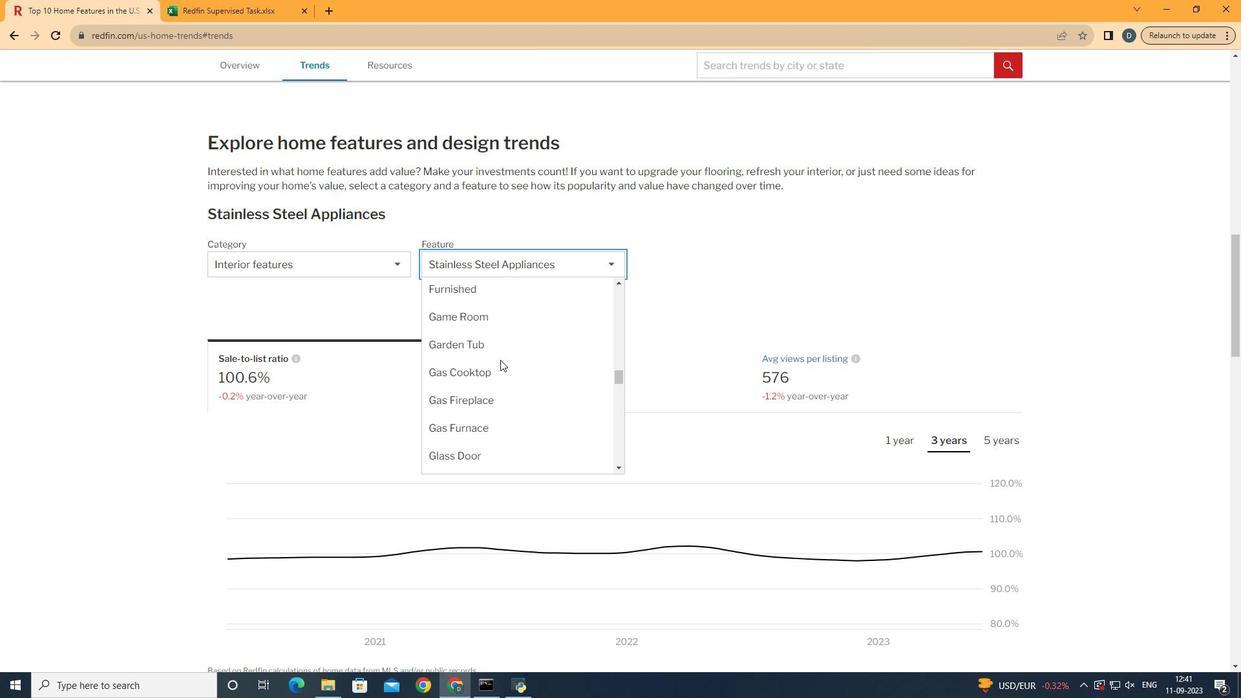 
Action: Mouse scrolled (495, 355) with delta (0, 0)
Screenshot: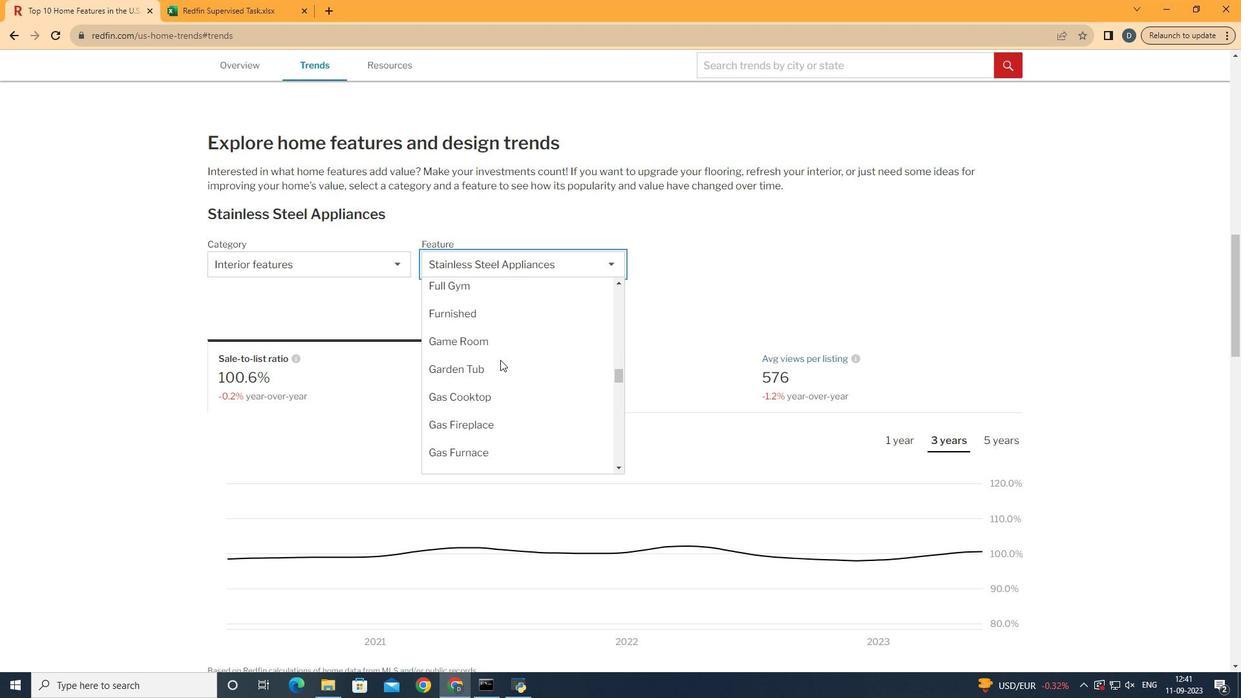 
Action: Mouse moved to (495, 355)
Screenshot: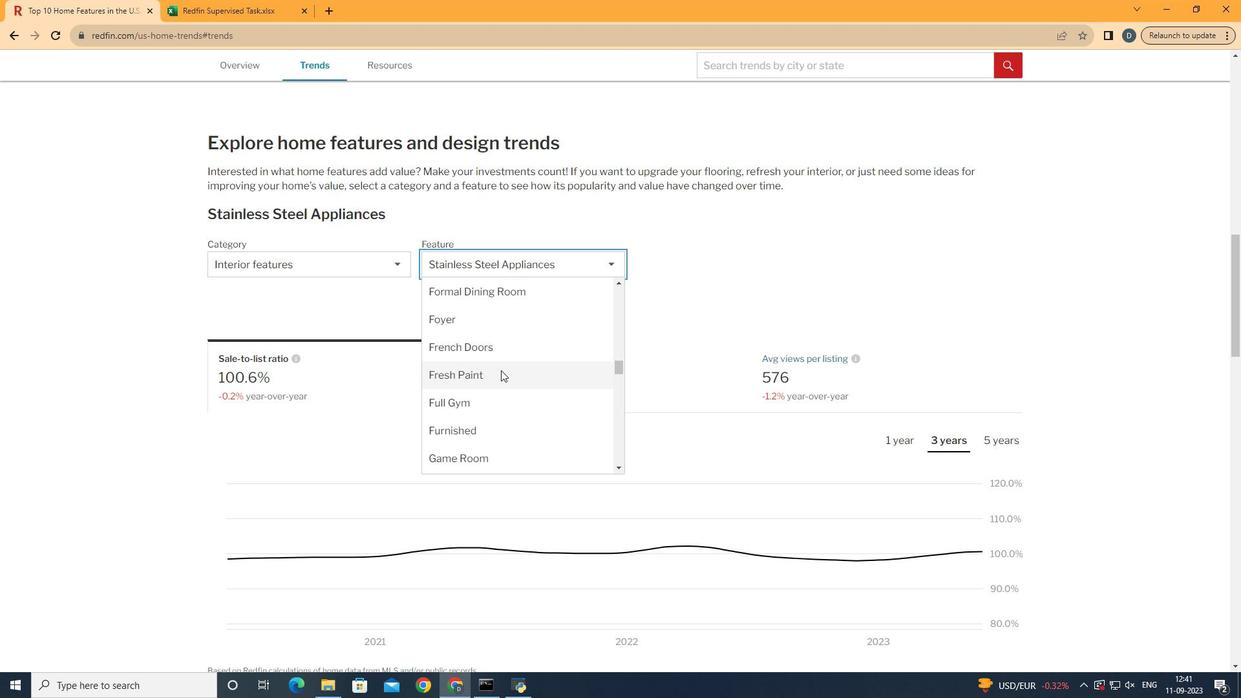
Action: Mouse scrolled (495, 355) with delta (0, 0)
Screenshot: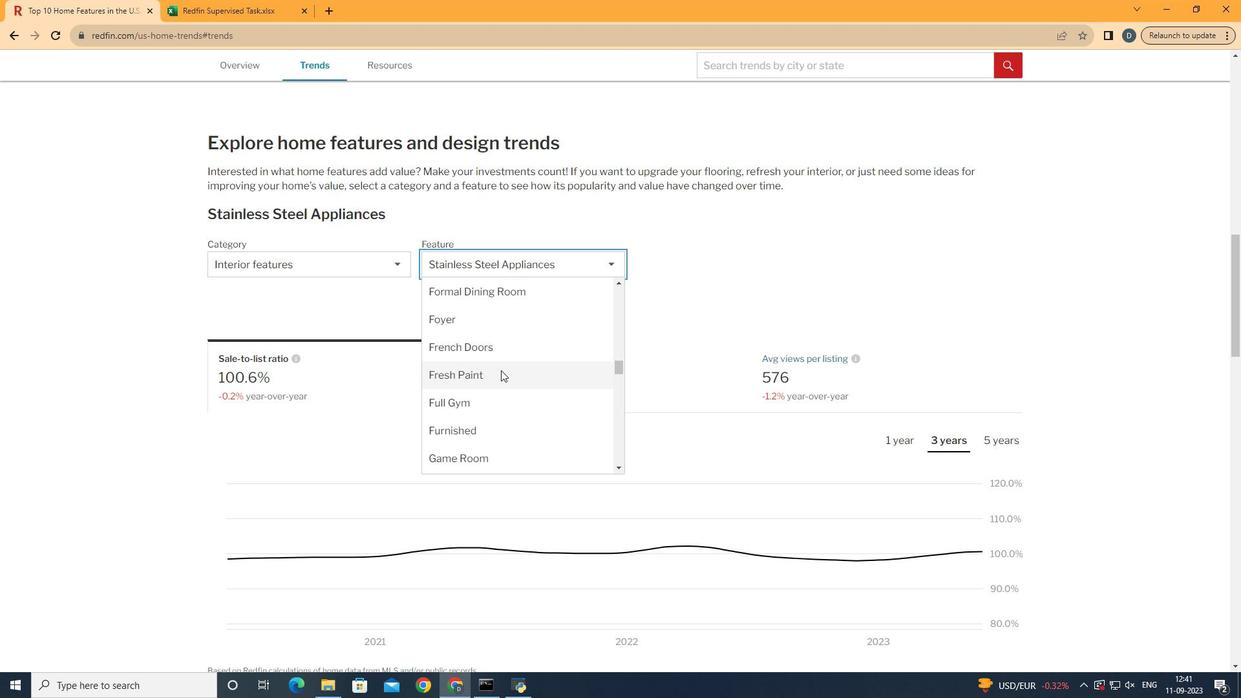 
Action: Mouse scrolled (495, 355) with delta (0, 0)
Screenshot: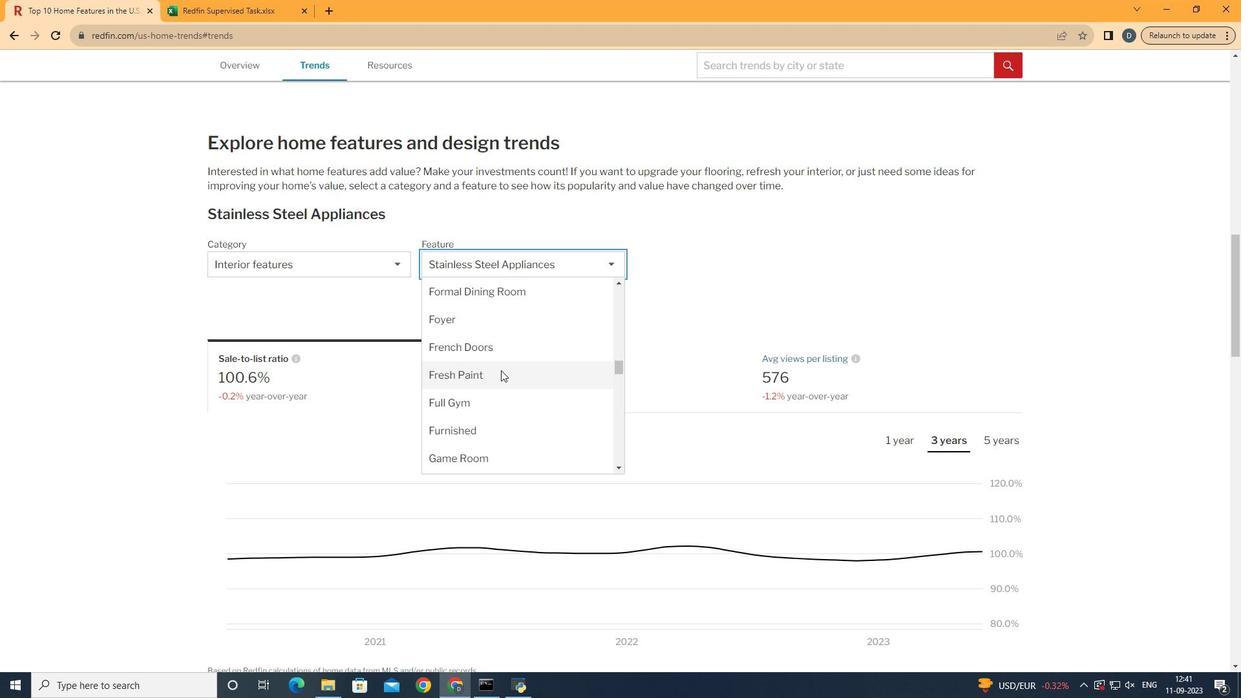 
Action: Mouse moved to (496, 366)
Screenshot: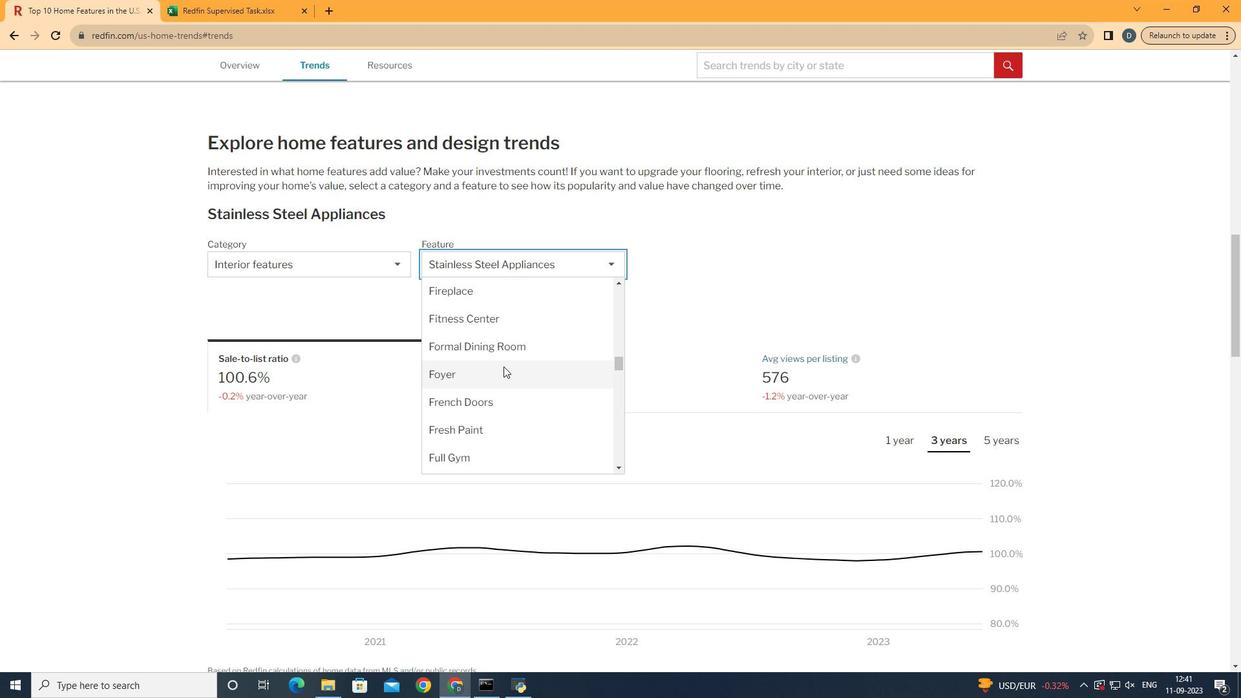 
Action: Mouse scrolled (496, 366) with delta (0, 0)
Screenshot: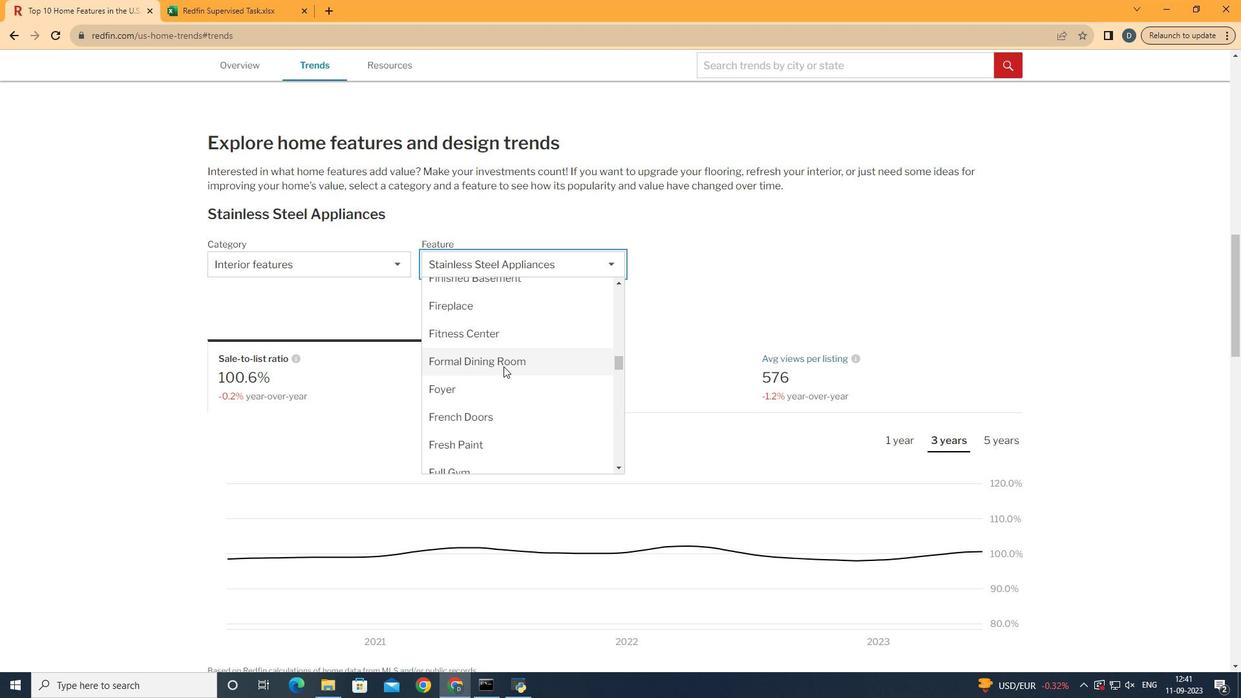 
Action: Mouse moved to (498, 361)
Screenshot: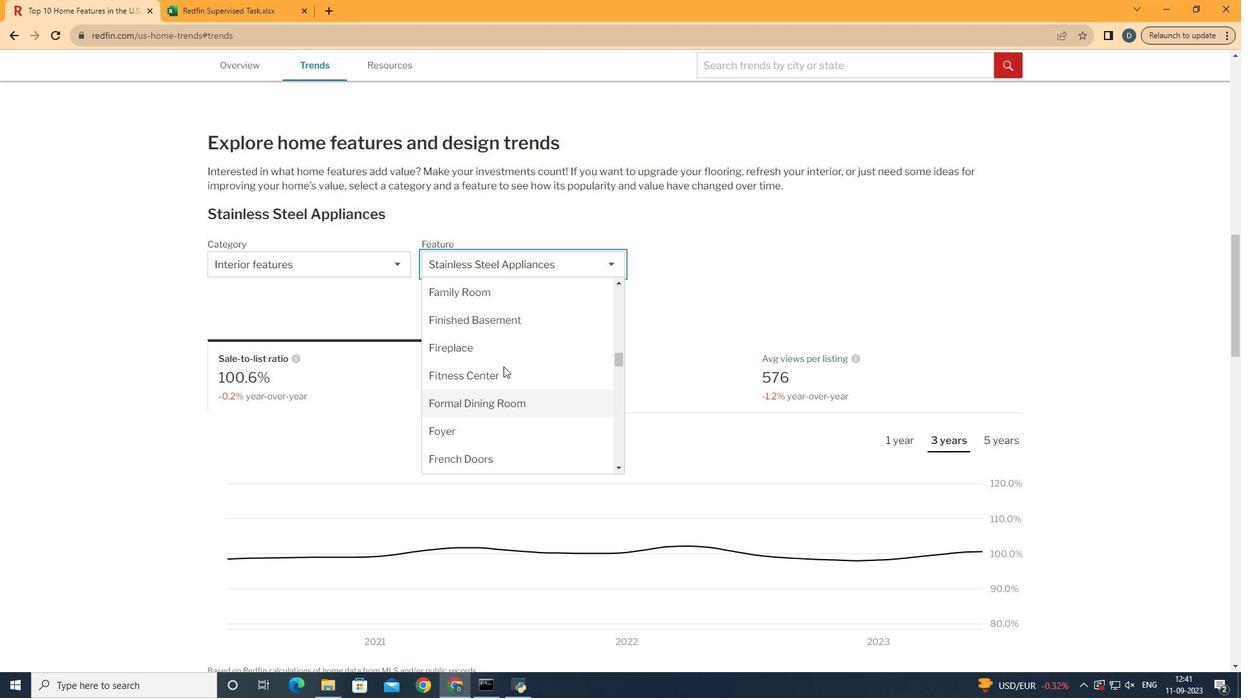 
Action: Mouse scrolled (498, 362) with delta (0, 0)
Screenshot: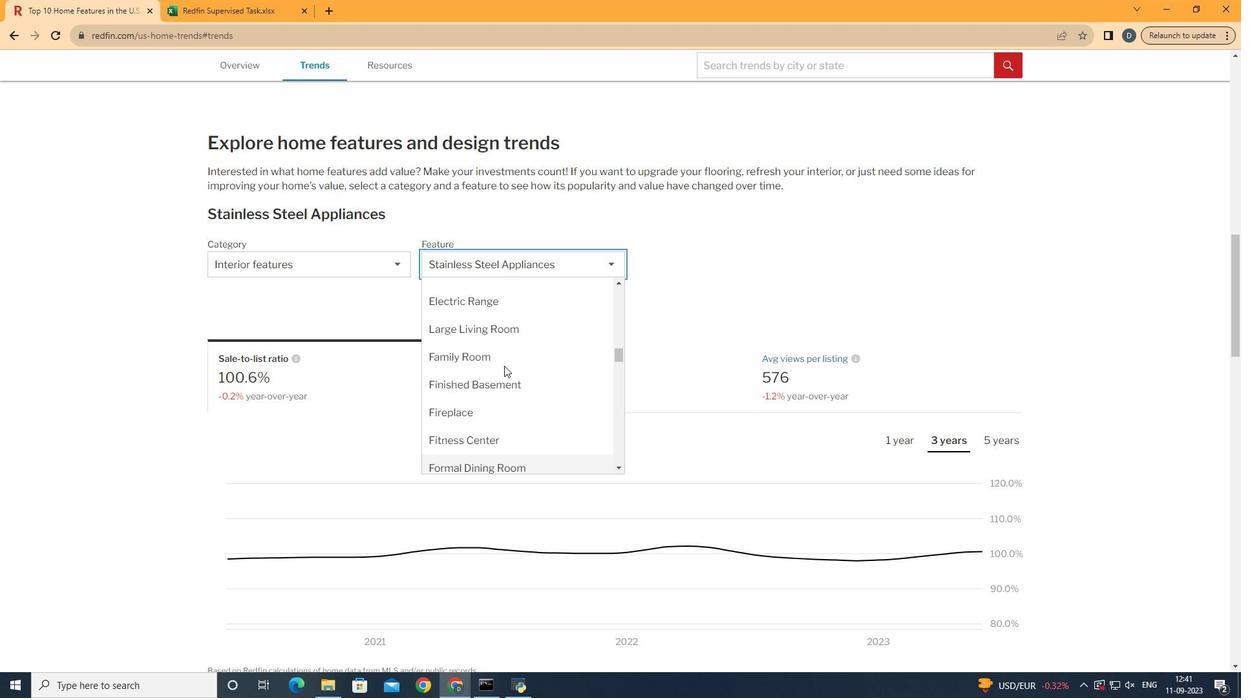 
Action: Mouse scrolled (498, 362) with delta (0, 0)
Screenshot: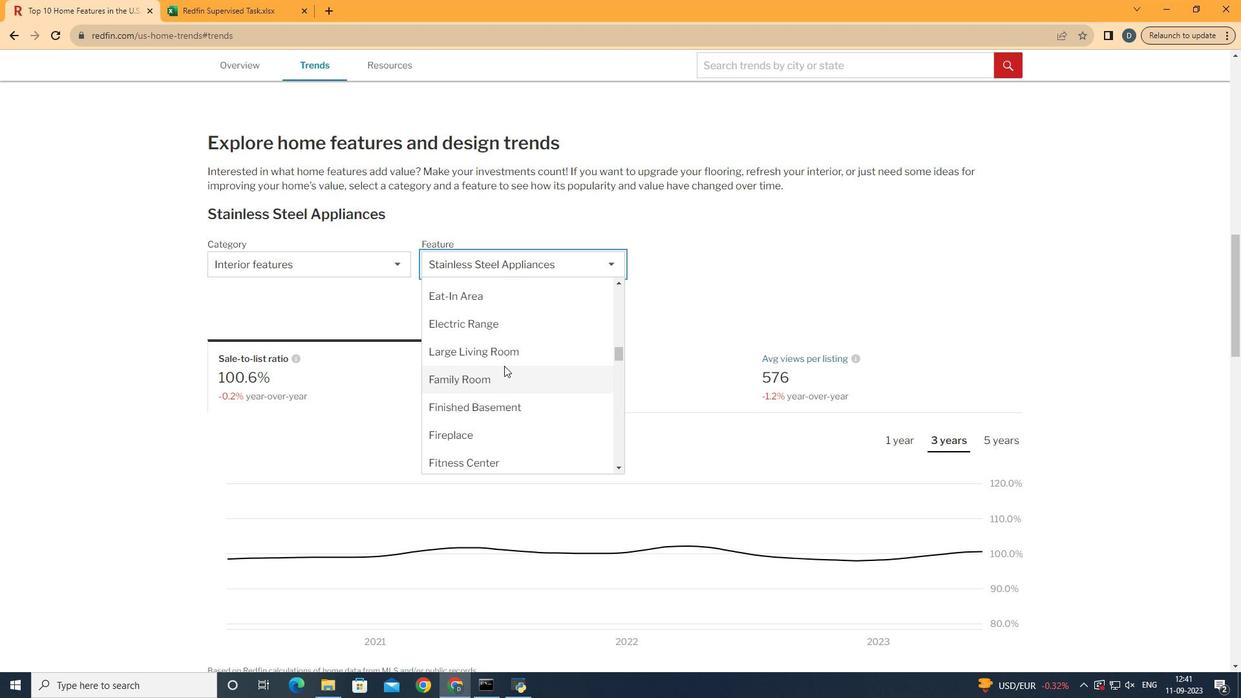 
Action: Mouse moved to (499, 326)
Screenshot: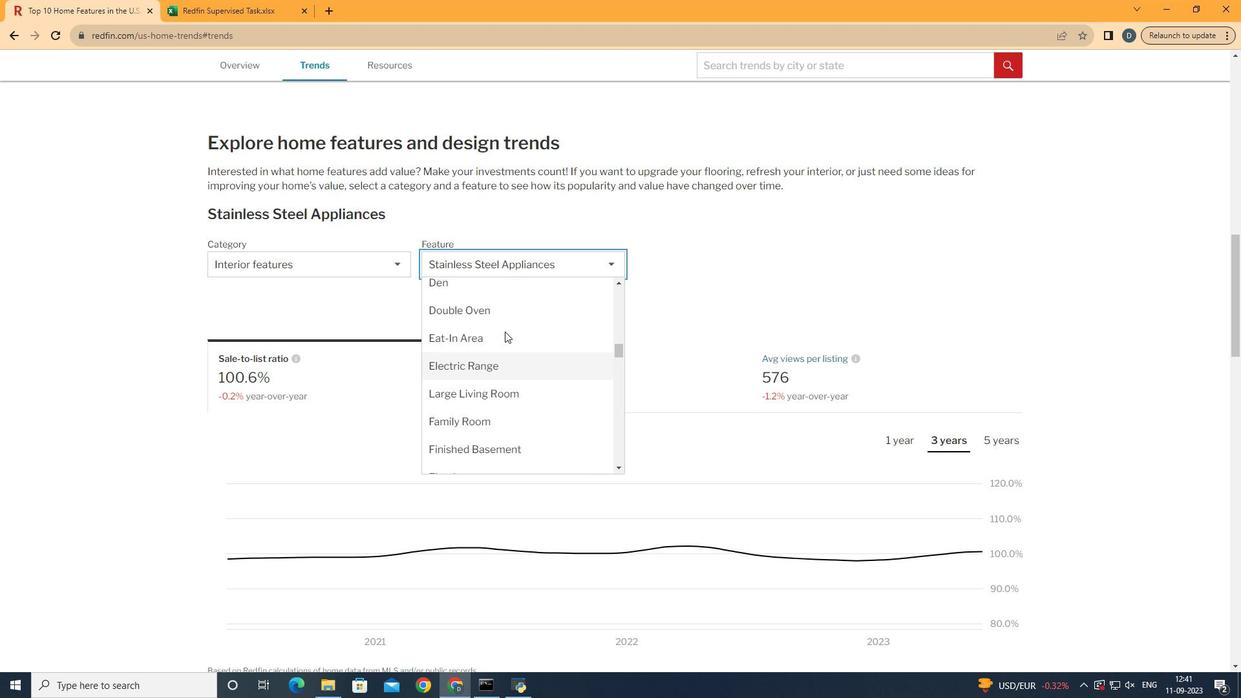 
Action: Mouse scrolled (499, 327) with delta (0, 0)
Screenshot: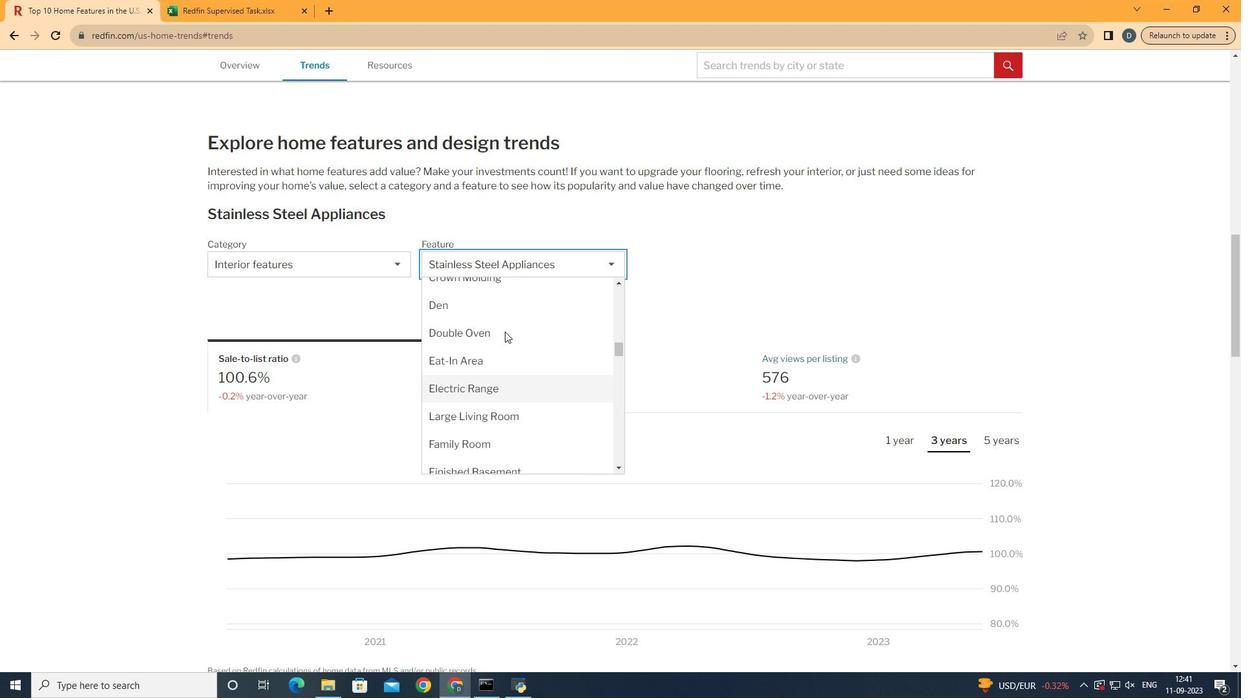 
Action: Mouse scrolled (499, 327) with delta (0, 0)
Screenshot: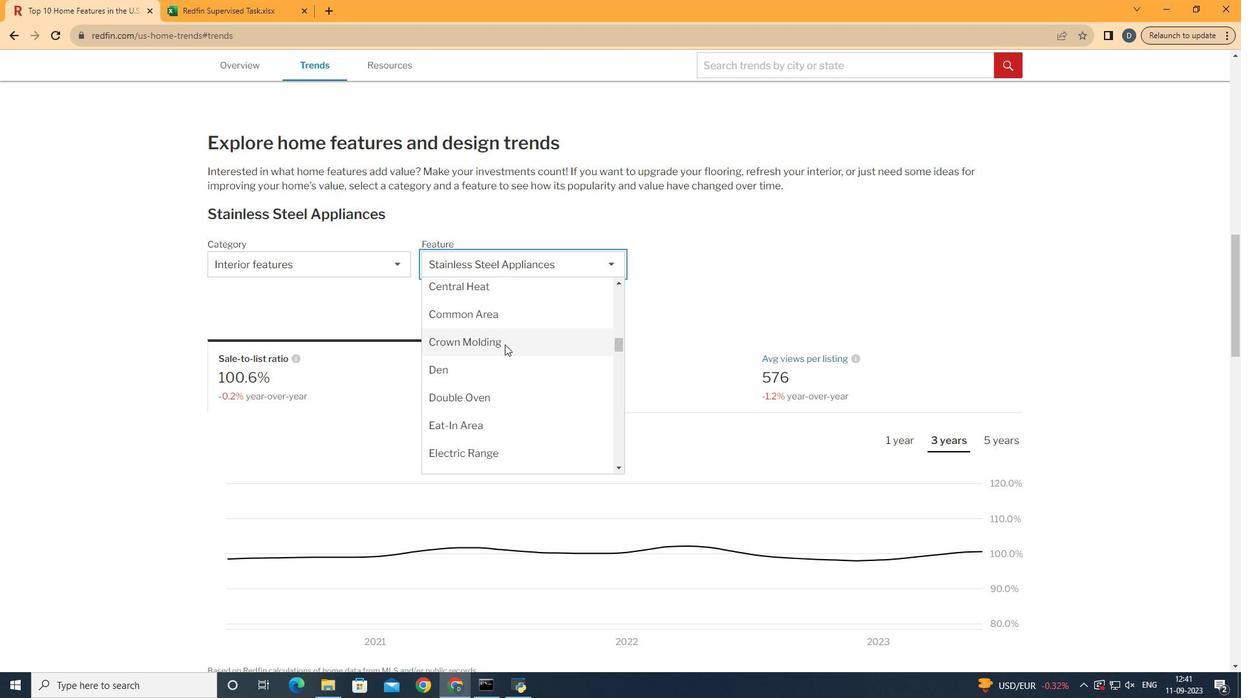 
Action: Mouse moved to (500, 340)
Screenshot: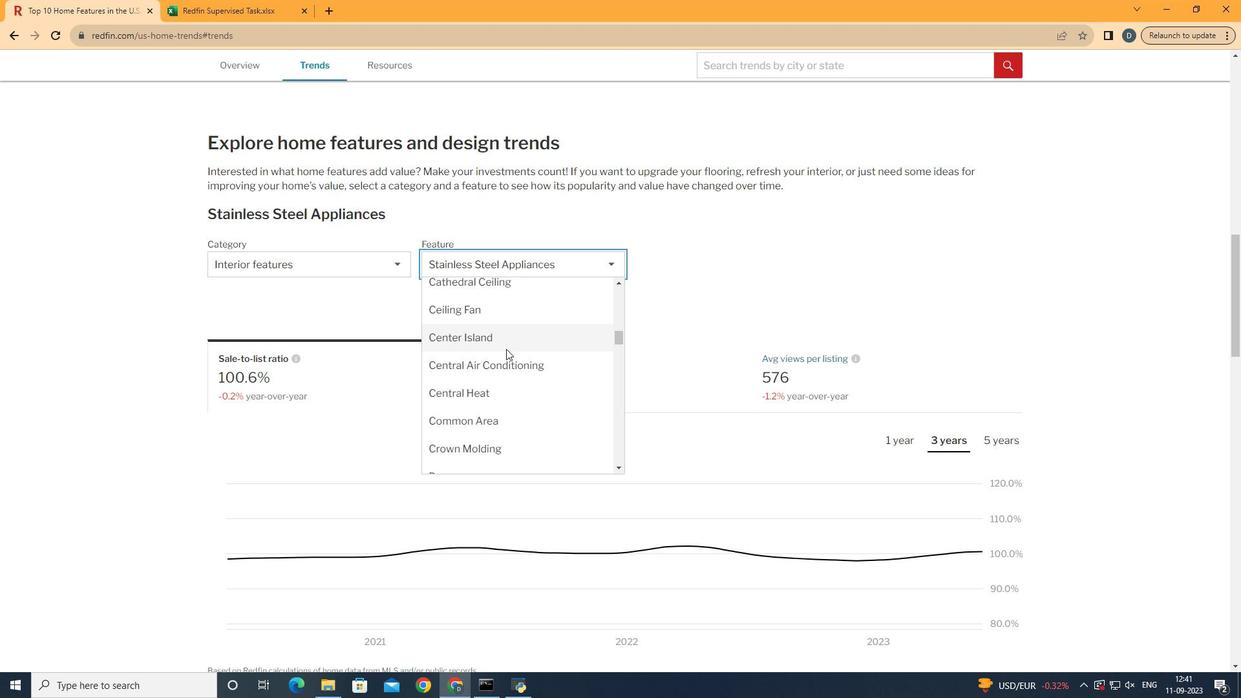 
Action: Mouse scrolled (500, 341) with delta (0, 0)
Screenshot: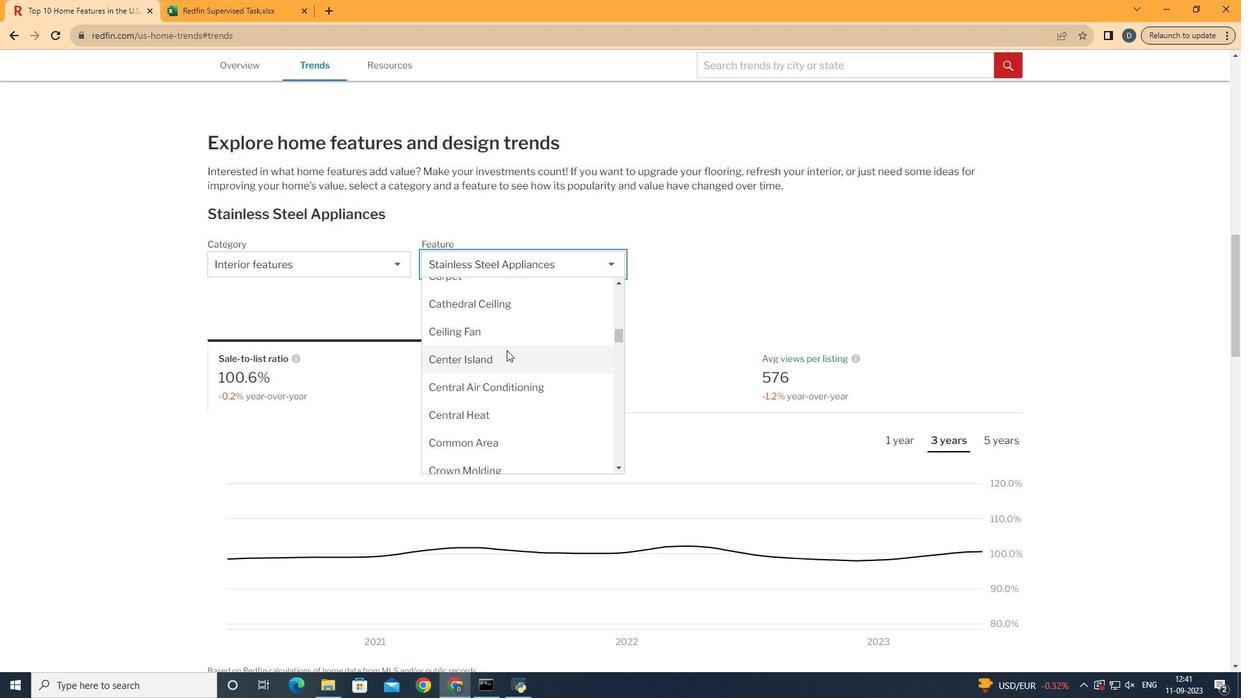 
Action: Mouse scrolled (500, 341) with delta (0, 0)
Screenshot: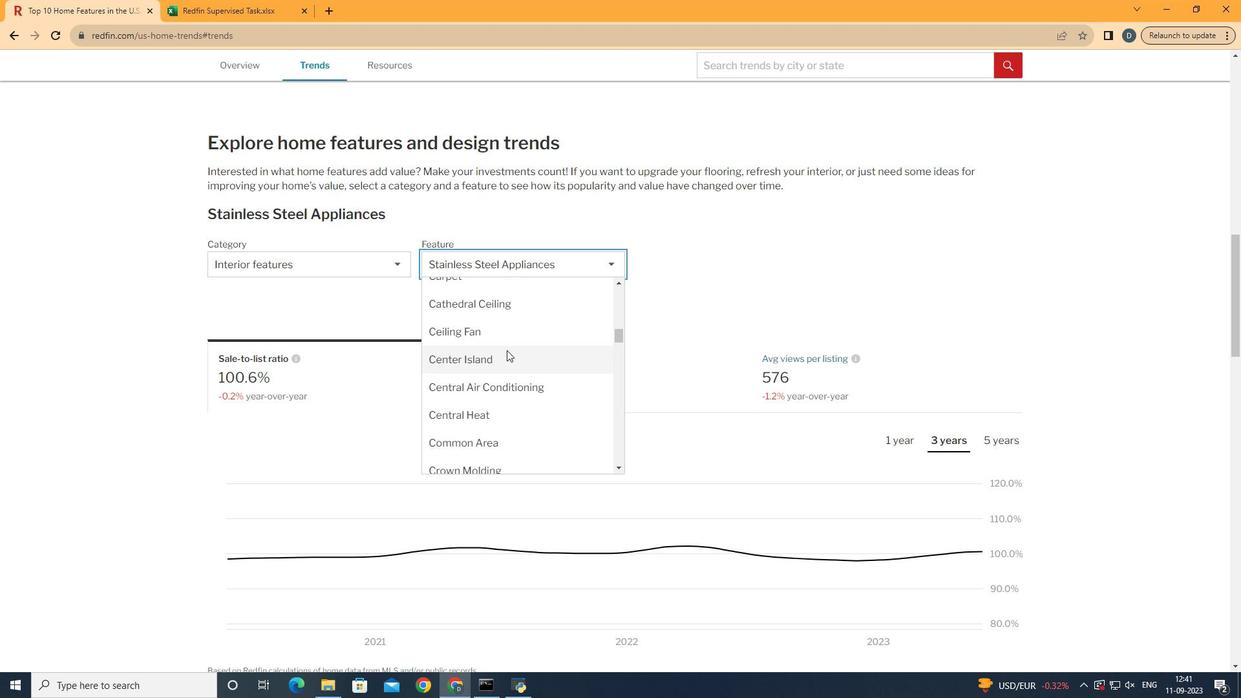 
Action: Mouse moved to (501, 345)
Screenshot: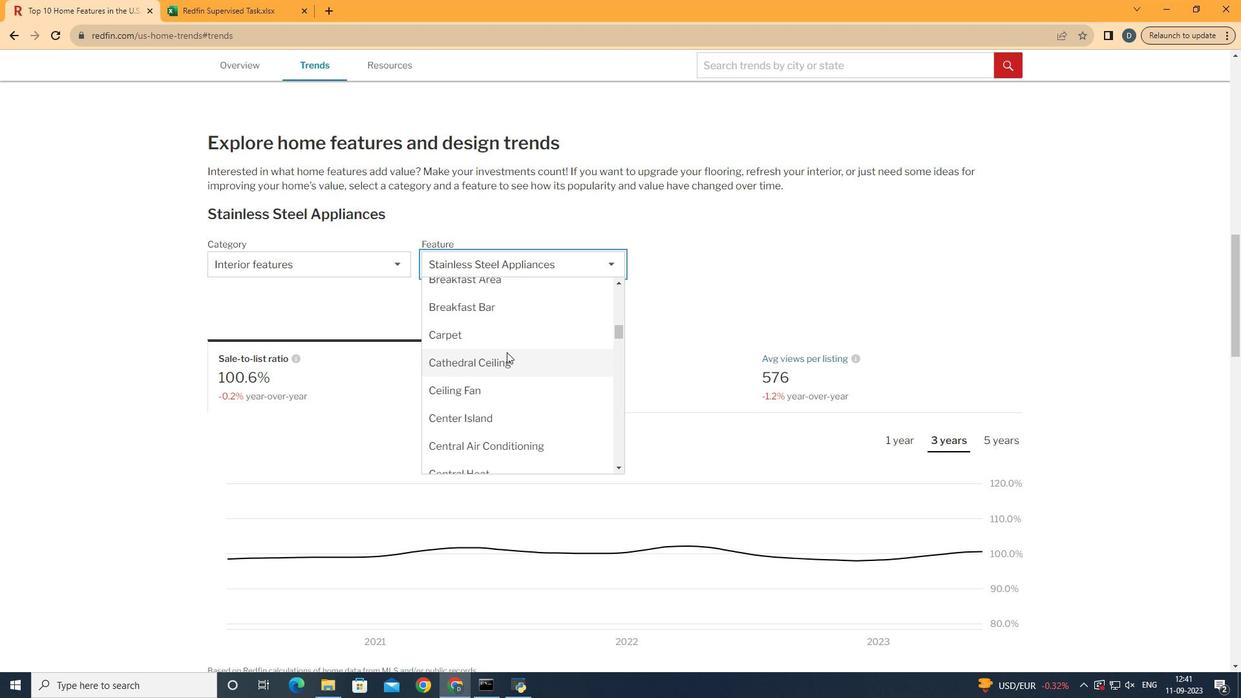 
Action: Mouse scrolled (501, 346) with delta (0, 0)
Screenshot: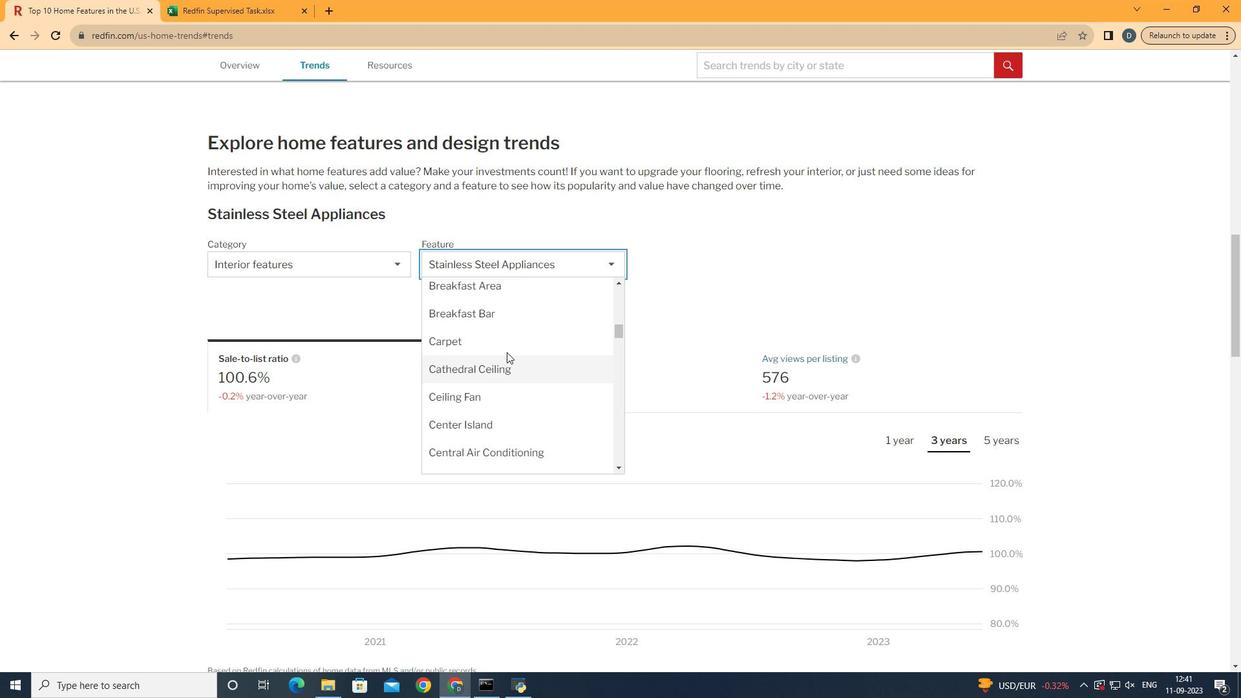
Action: Mouse moved to (490, 419)
Screenshot: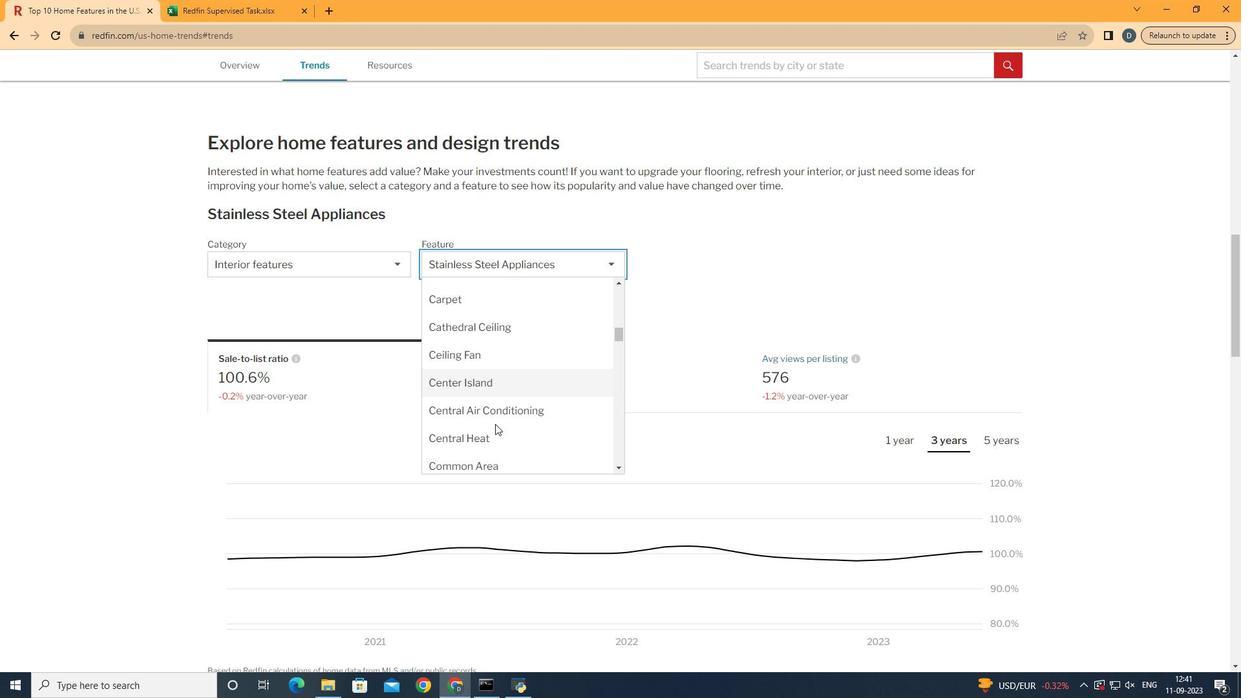 
Action: Mouse scrolled (490, 418) with delta (0, 0)
Screenshot: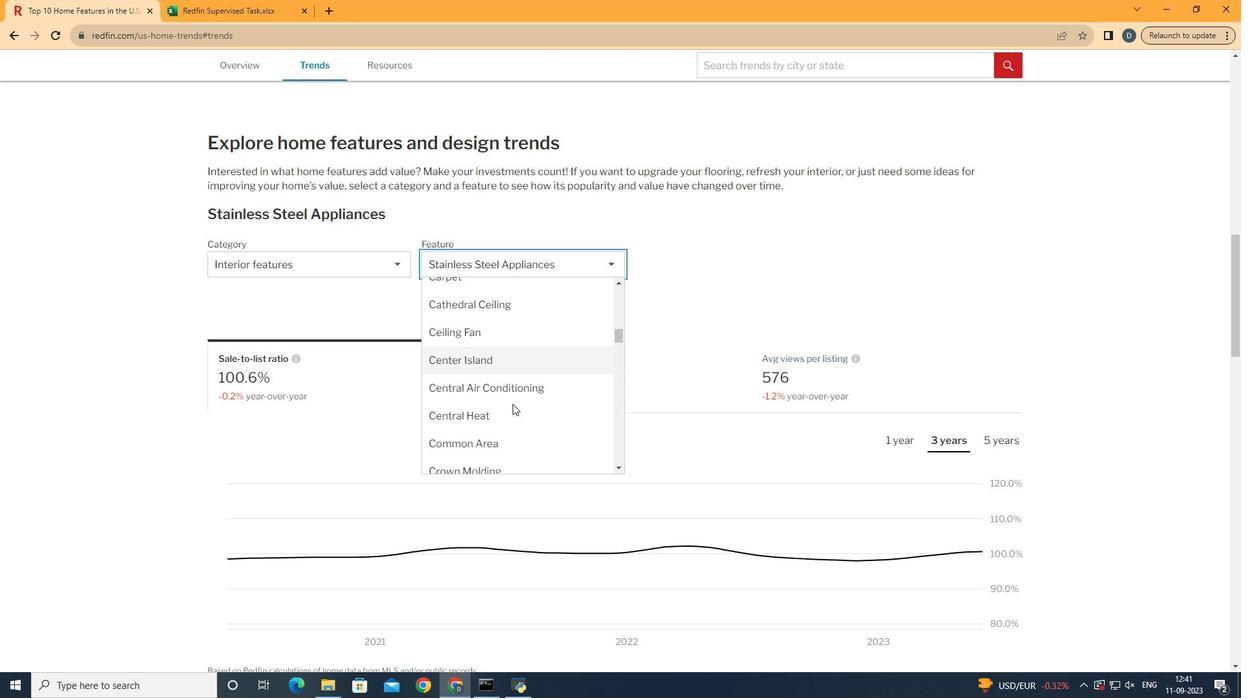 
Action: Mouse moved to (537, 359)
Screenshot: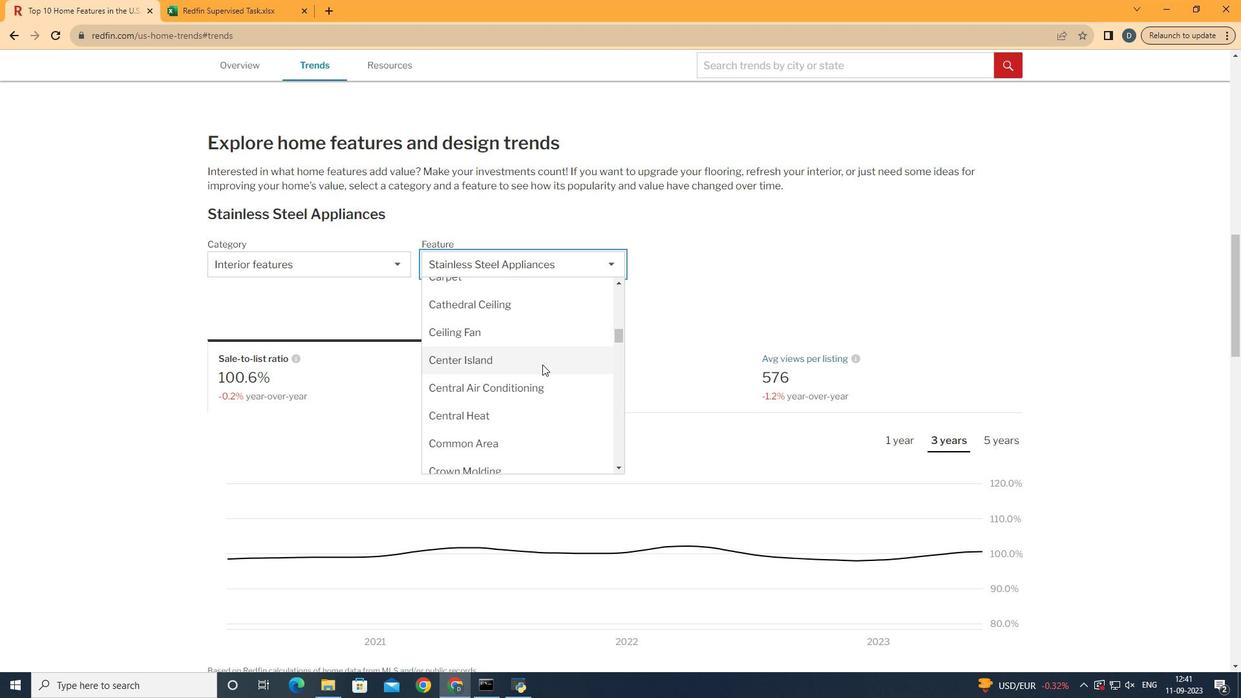 
Action: Mouse pressed left at (537, 359)
Screenshot: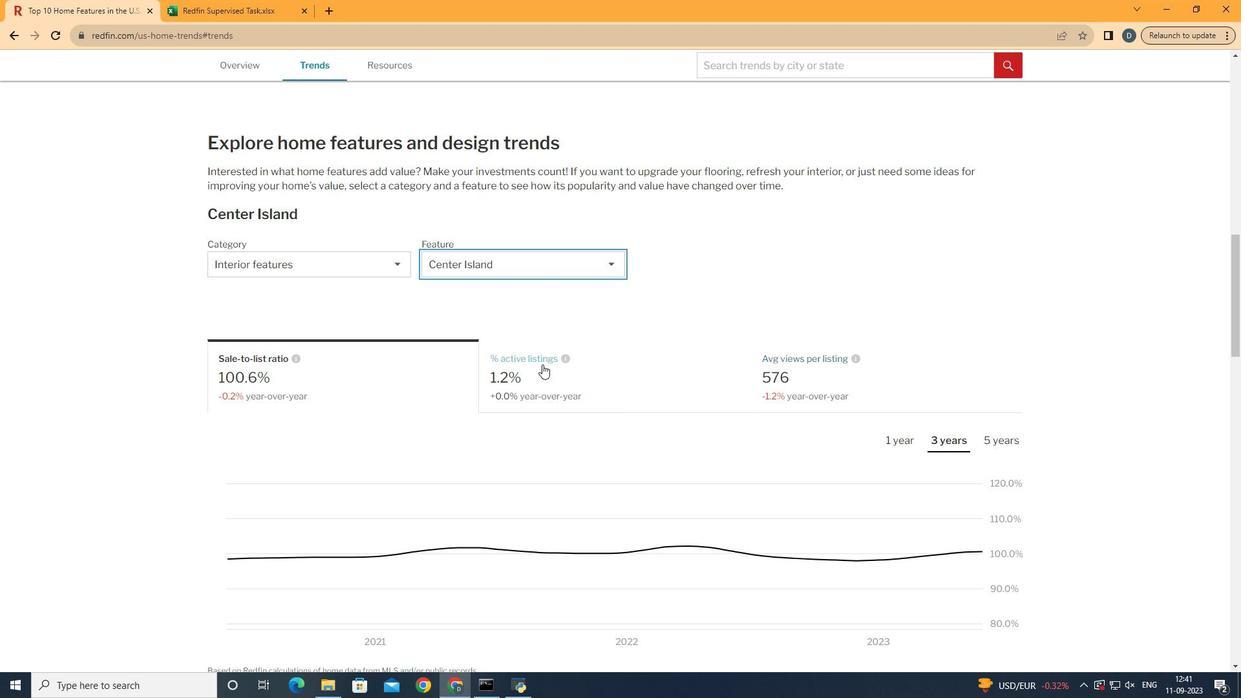 
Action: Mouse moved to (591, 373)
Screenshot: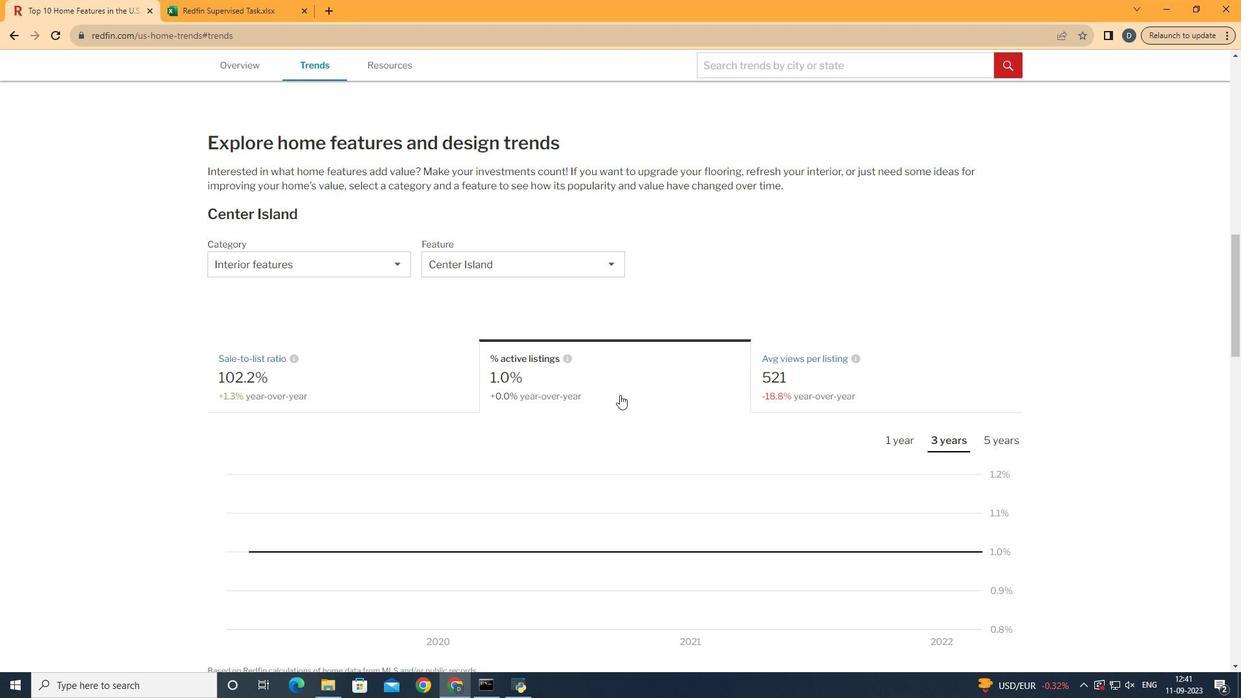 
Action: Mouse pressed left at (591, 373)
Screenshot: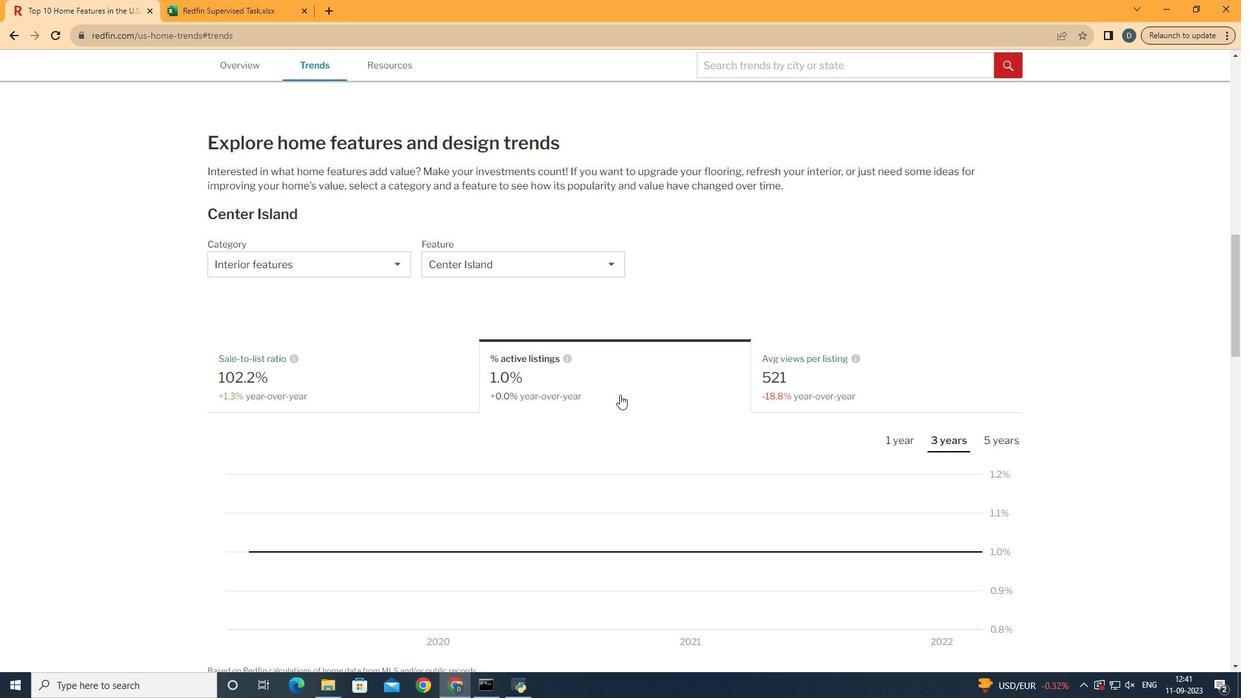 
Action: Mouse moved to (1017, 440)
Screenshot: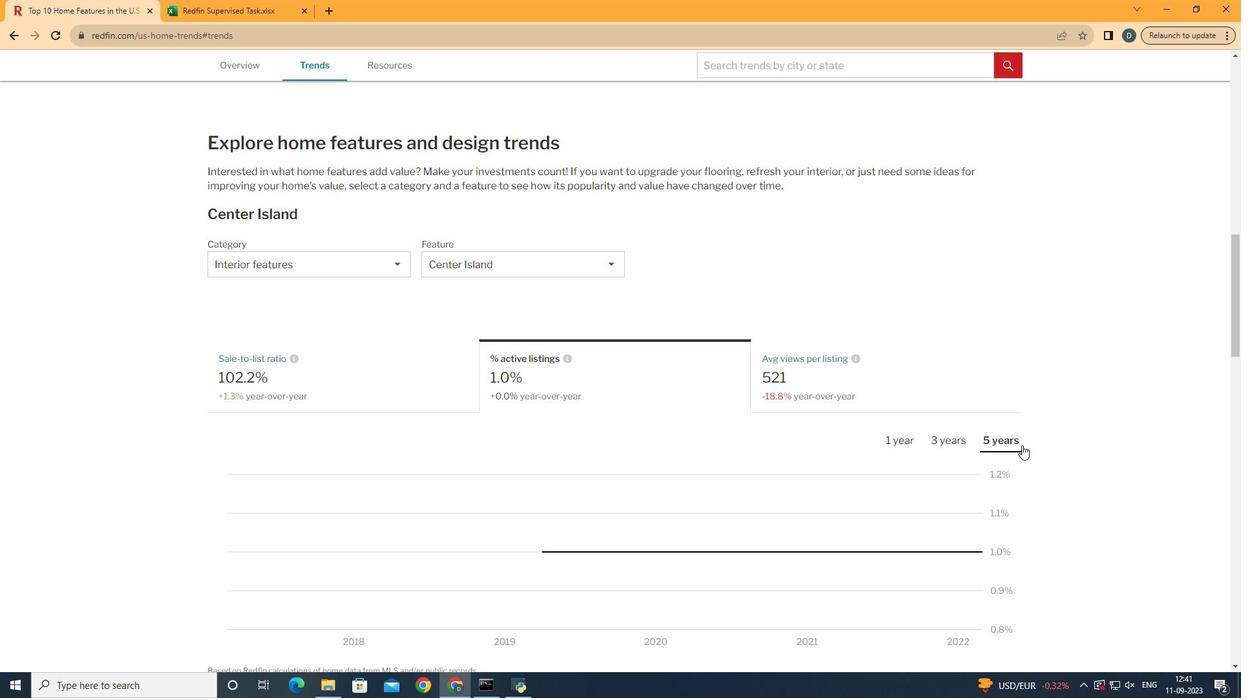 
Action: Mouse pressed left at (1017, 440)
Screenshot: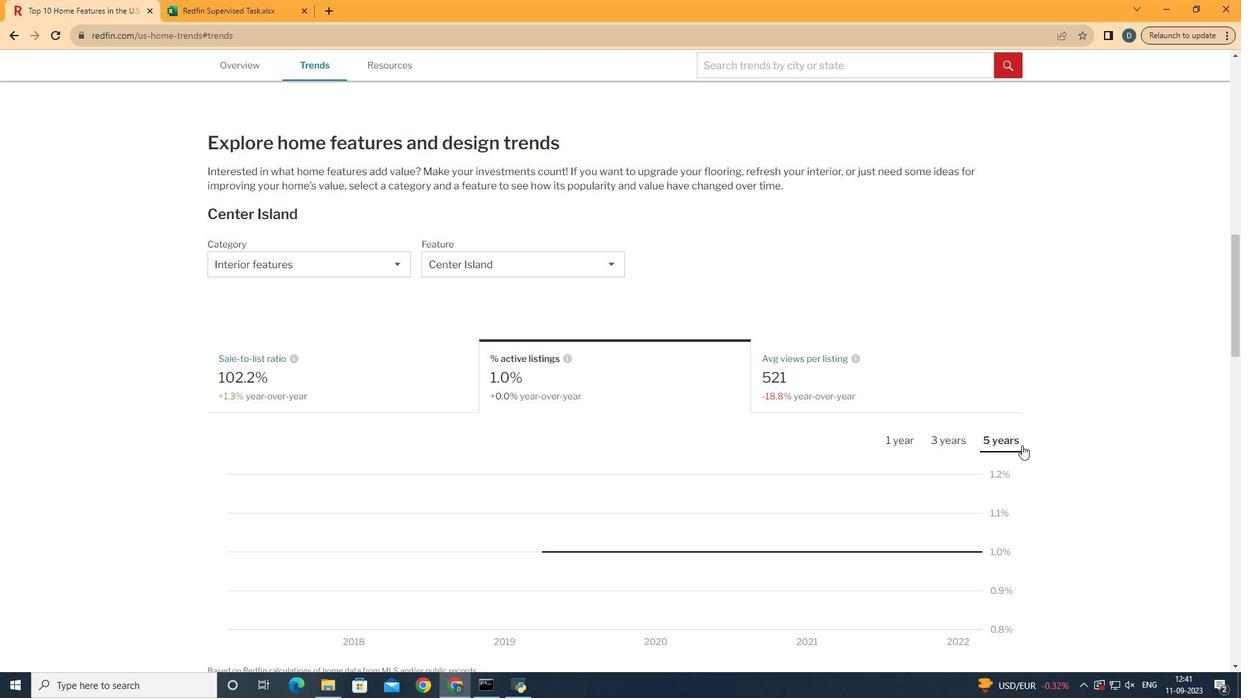 
Action: Mouse moved to (388, 536)
Screenshot: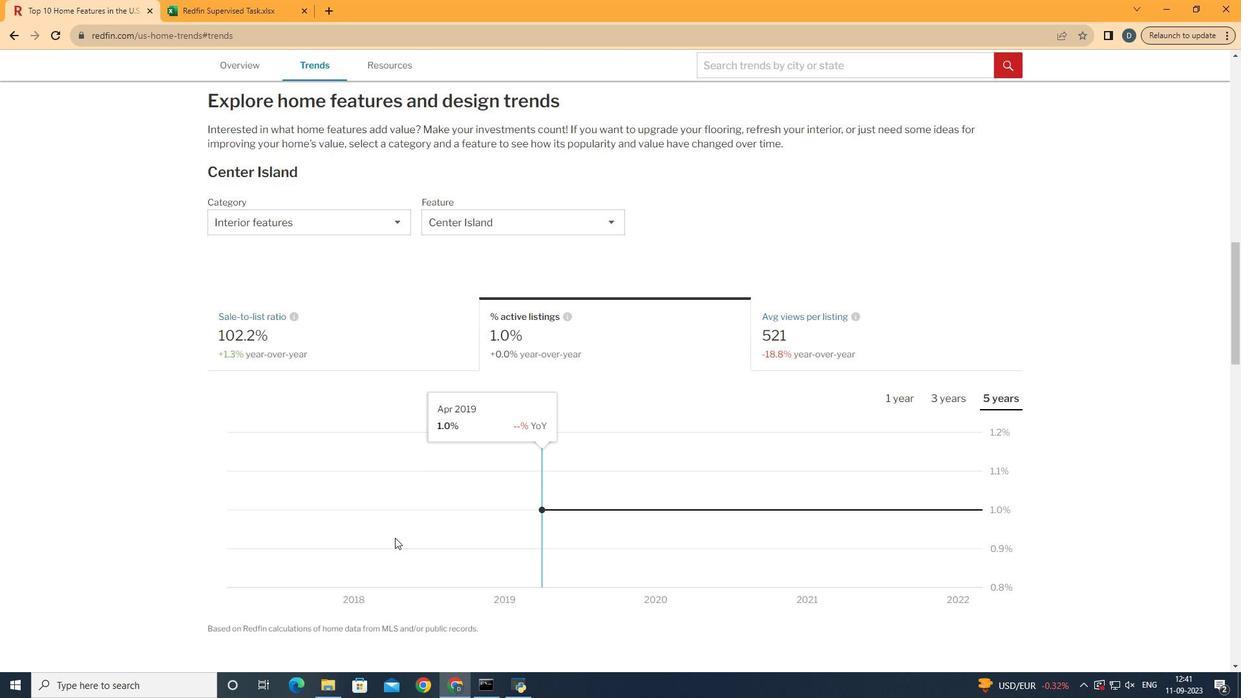 
Action: Mouse scrolled (388, 535) with delta (0, 0)
Screenshot: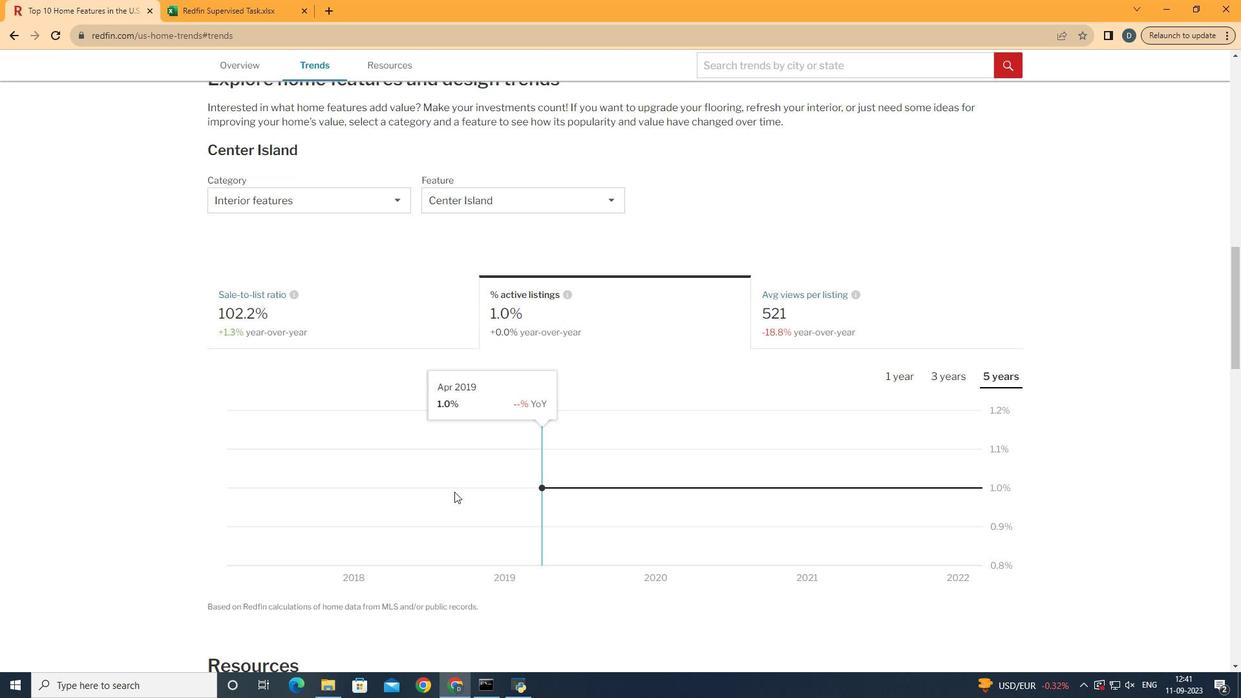 
Action: Mouse moved to (978, 489)
Screenshot: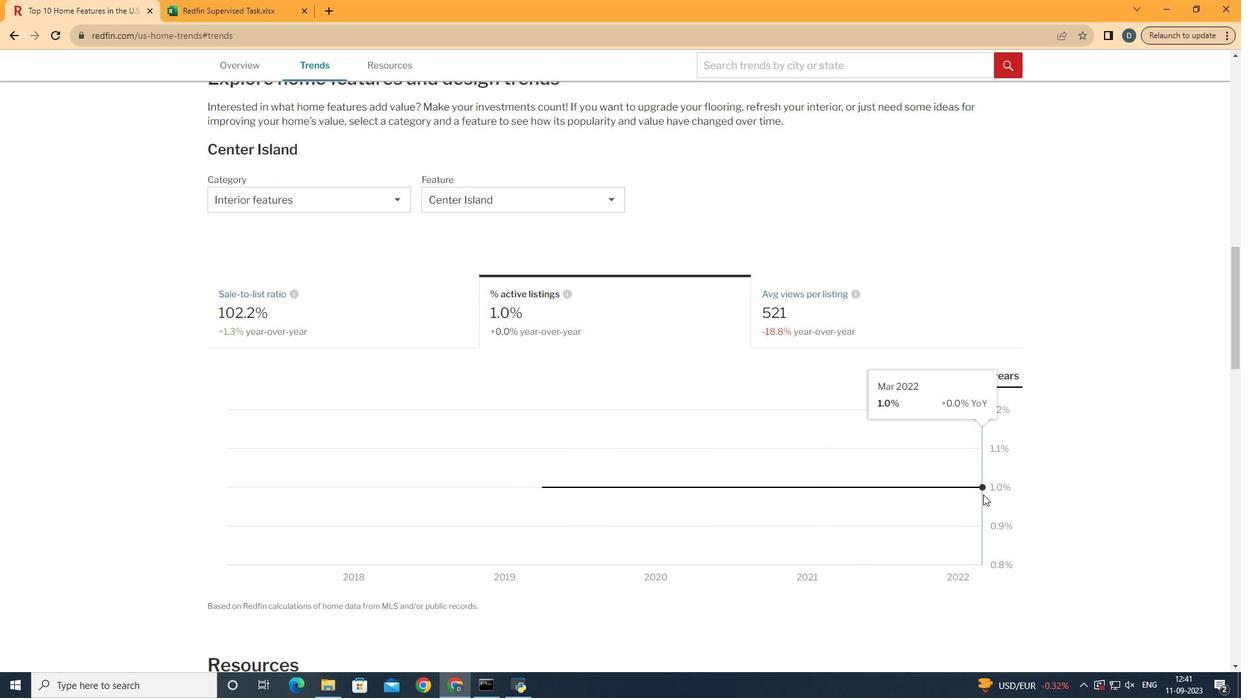 
Action: Key pressed <Key.f10>
Screenshot: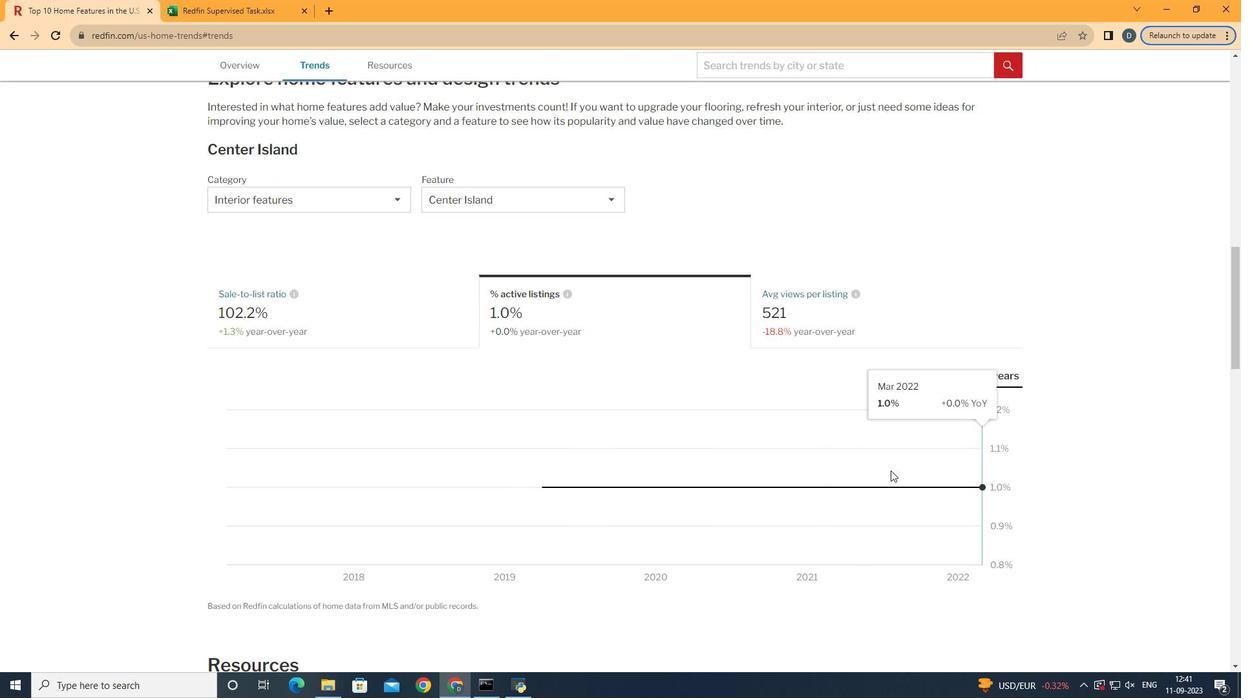 
Action: Mouse moved to (979, 488)
Screenshot: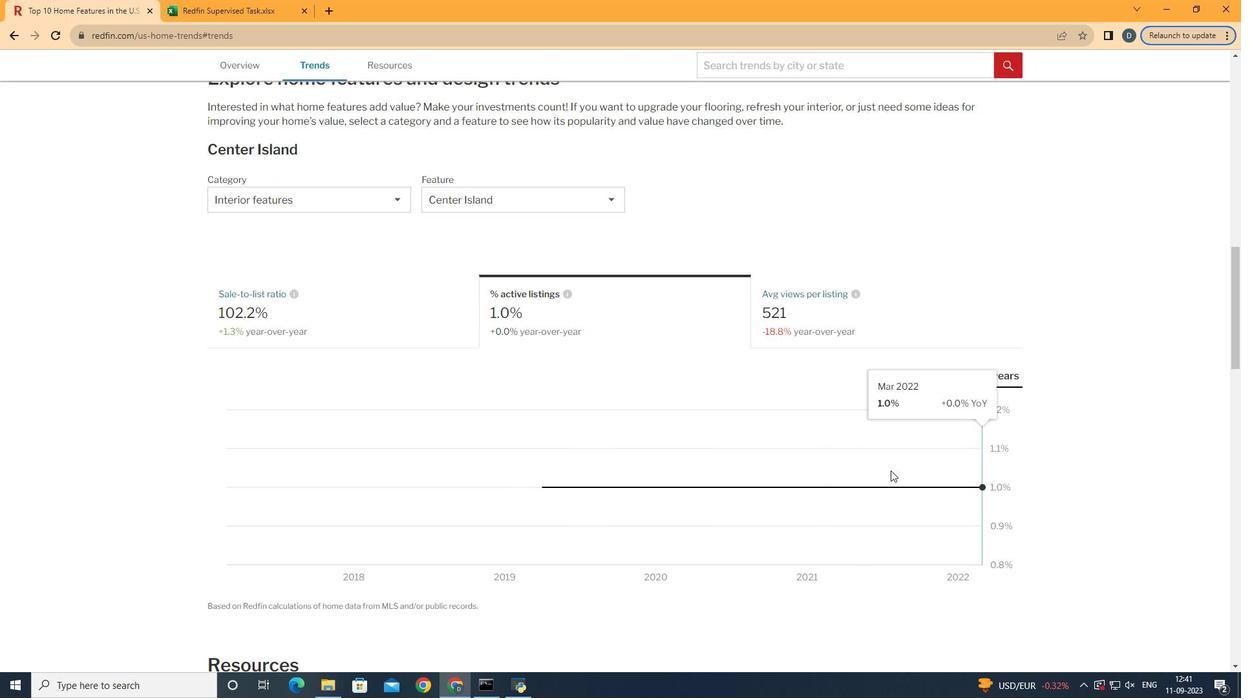 
